 Task: Add a signature Maureen Phillips containing Have a great National Compliment Day, Maureen Phillips to email address softage.9@softage.net and add a label Bylaws
Action: Mouse moved to (979, 54)
Screenshot: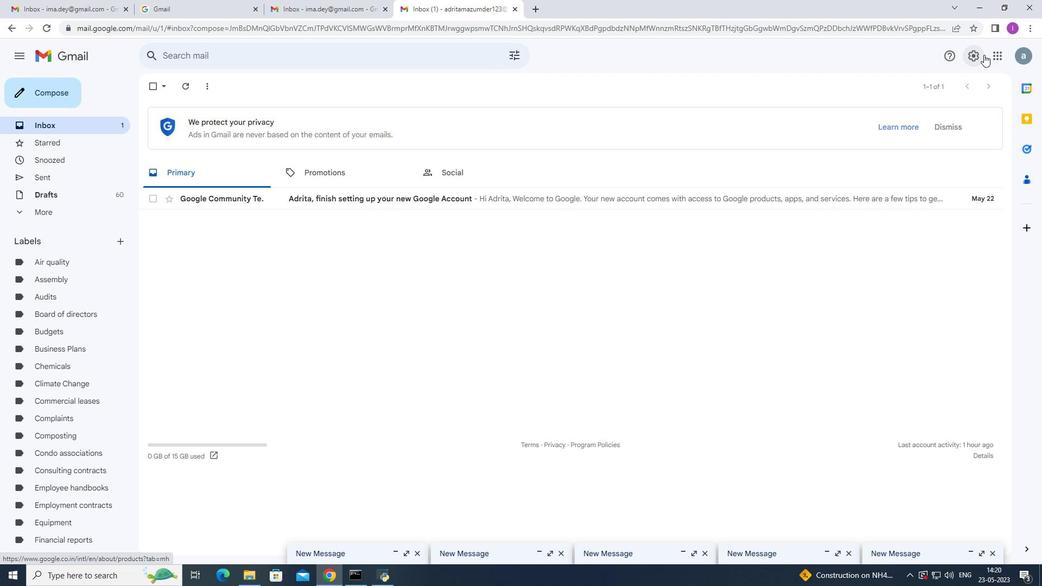 
Action: Mouse pressed left at (979, 54)
Screenshot: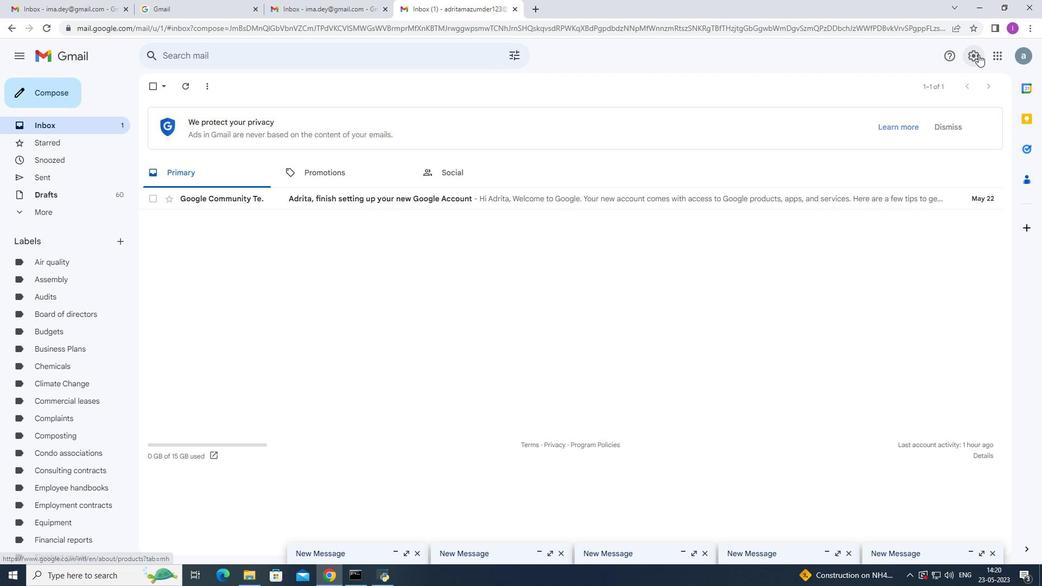 
Action: Mouse moved to (946, 115)
Screenshot: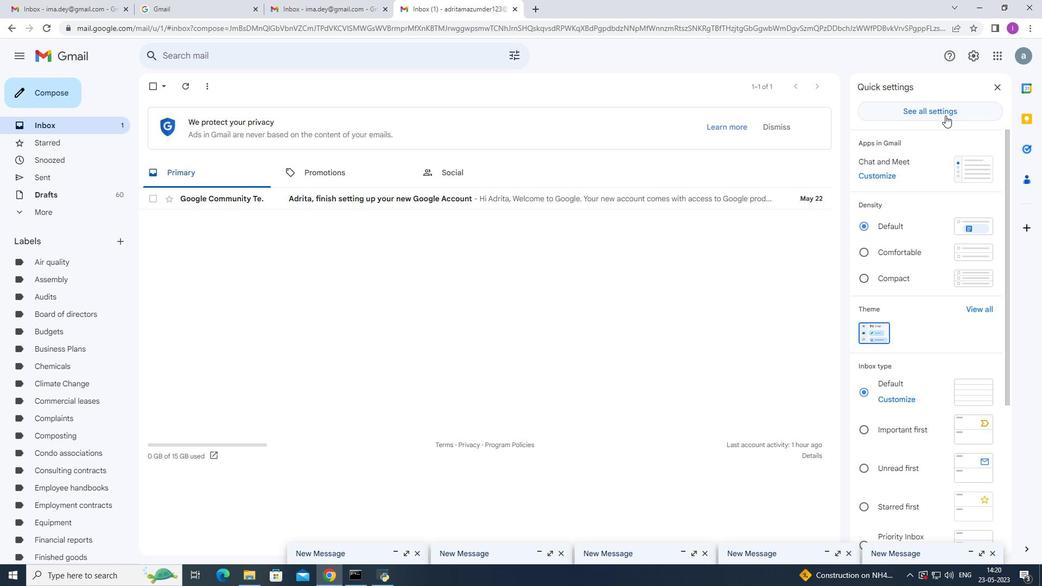 
Action: Mouse pressed left at (946, 115)
Screenshot: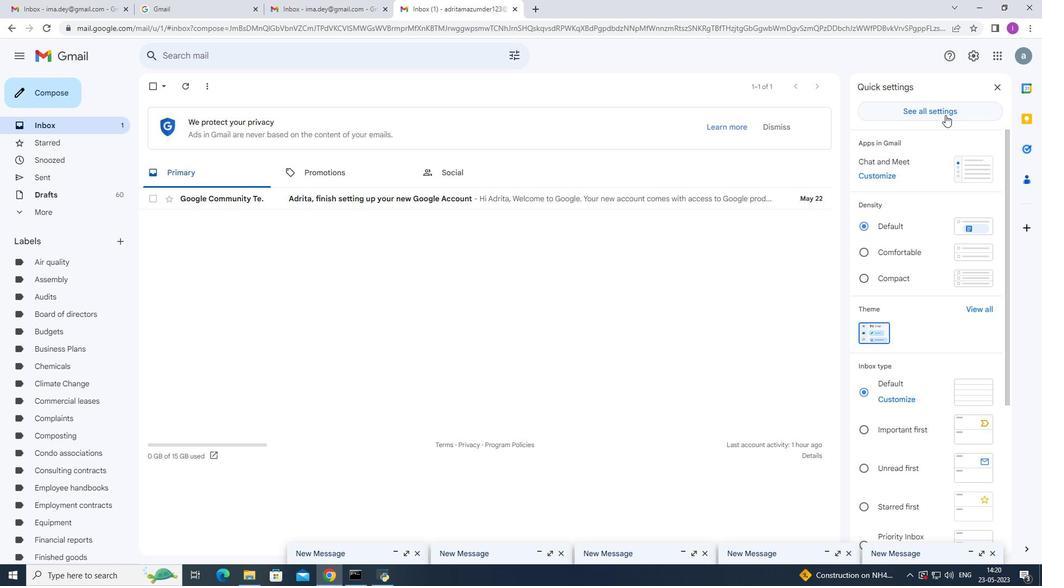 
Action: Mouse moved to (560, 314)
Screenshot: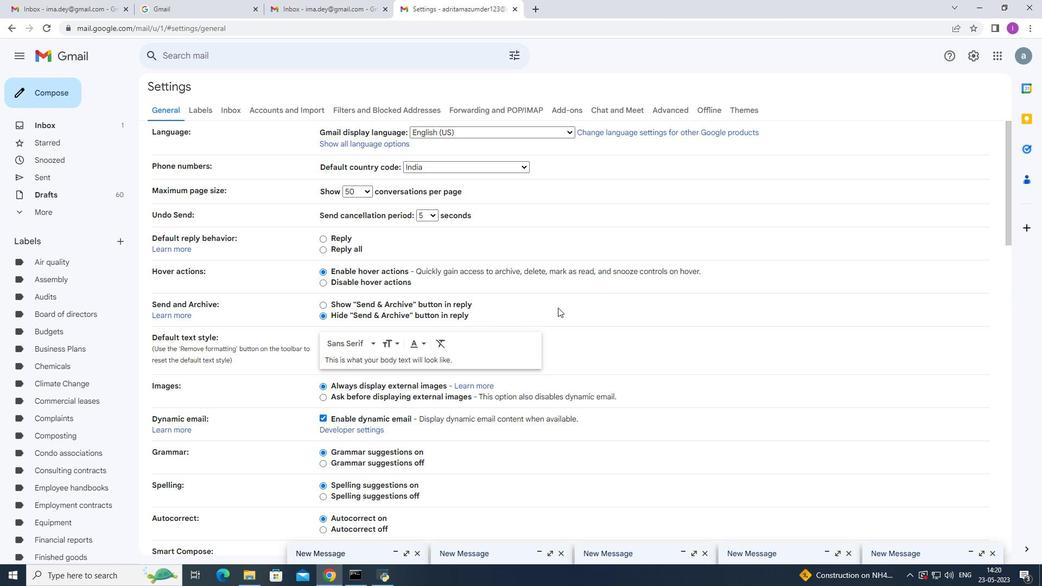 
Action: Mouse scrolled (558, 307) with delta (0, 0)
Screenshot: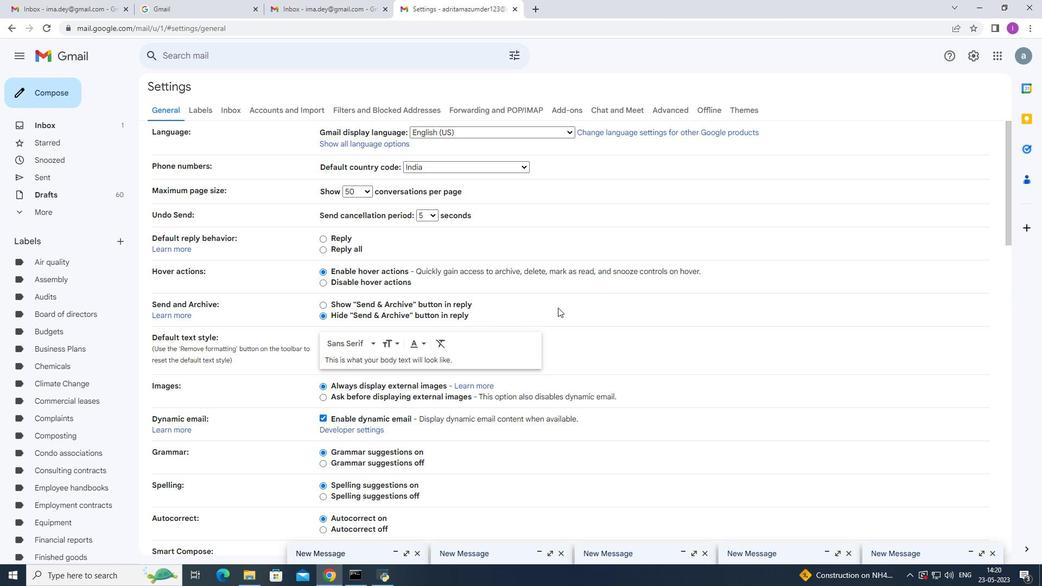 
Action: Mouse moved to (560, 314)
Screenshot: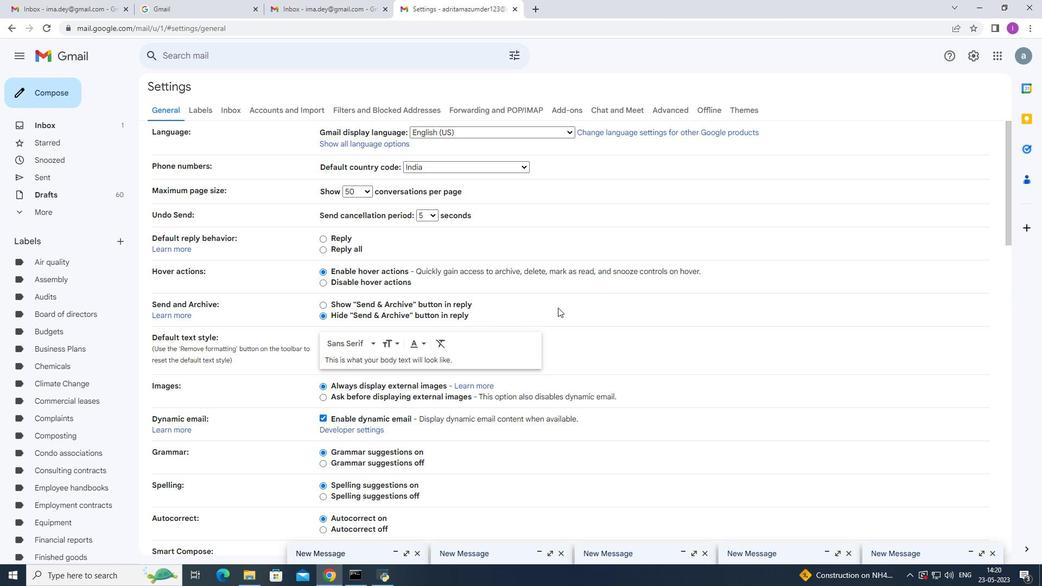 
Action: Mouse scrolled (559, 311) with delta (0, 0)
Screenshot: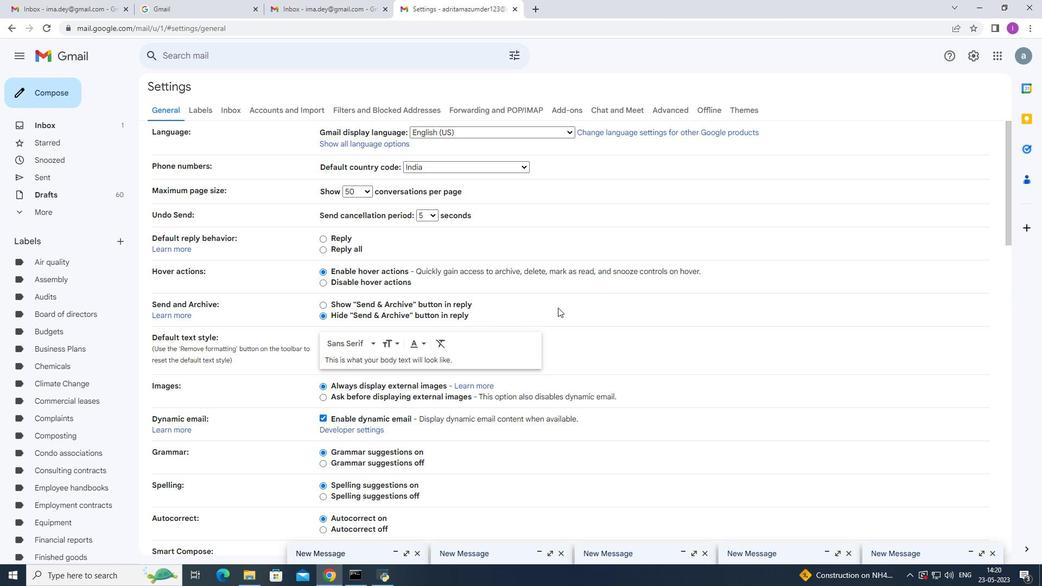 
Action: Mouse moved to (560, 315)
Screenshot: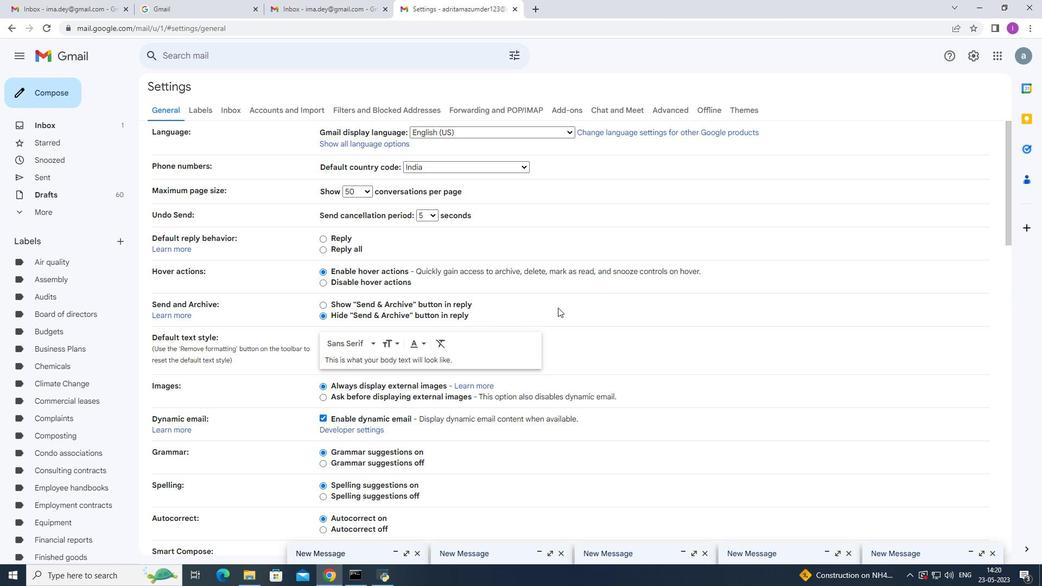 
Action: Mouse scrolled (560, 313) with delta (0, 0)
Screenshot: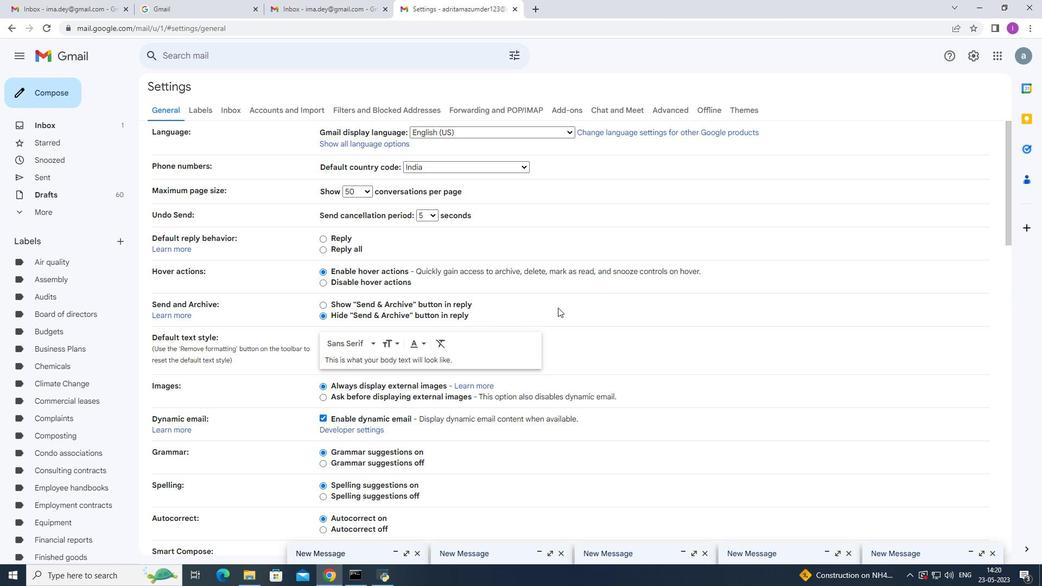 
Action: Mouse moved to (561, 316)
Screenshot: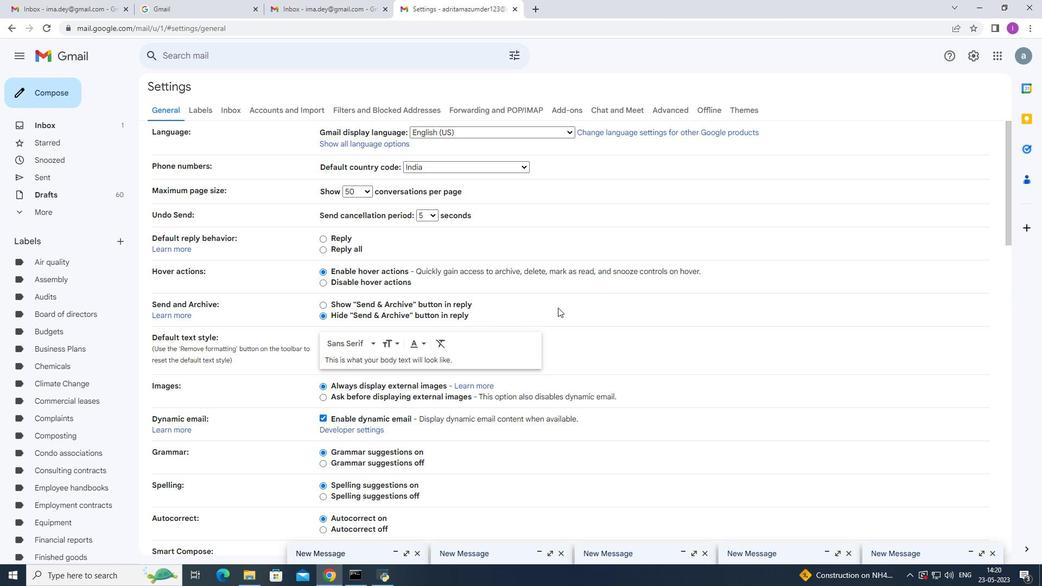 
Action: Mouse scrolled (560, 314) with delta (0, 0)
Screenshot: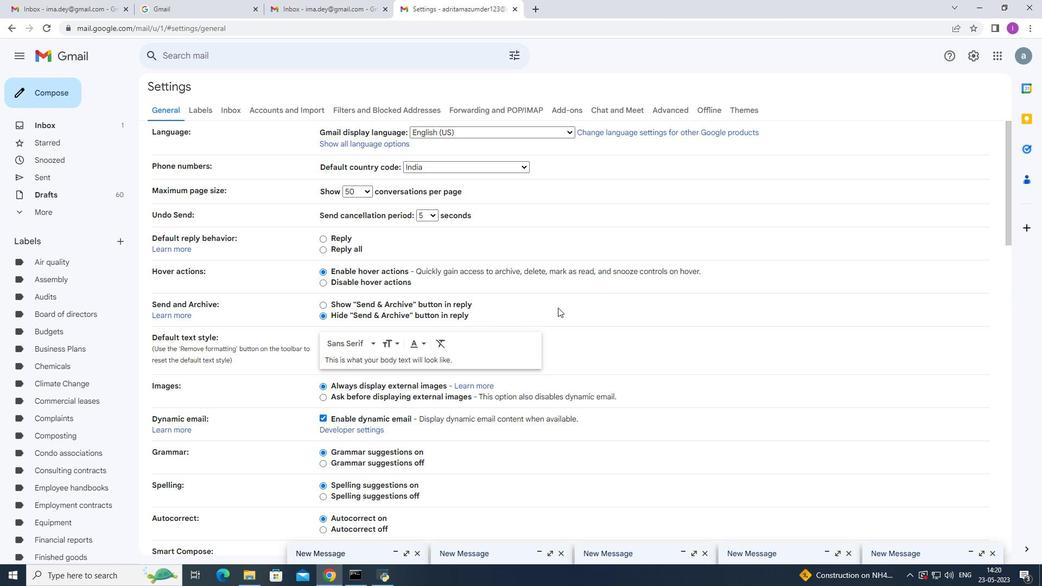 
Action: Mouse moved to (561, 316)
Screenshot: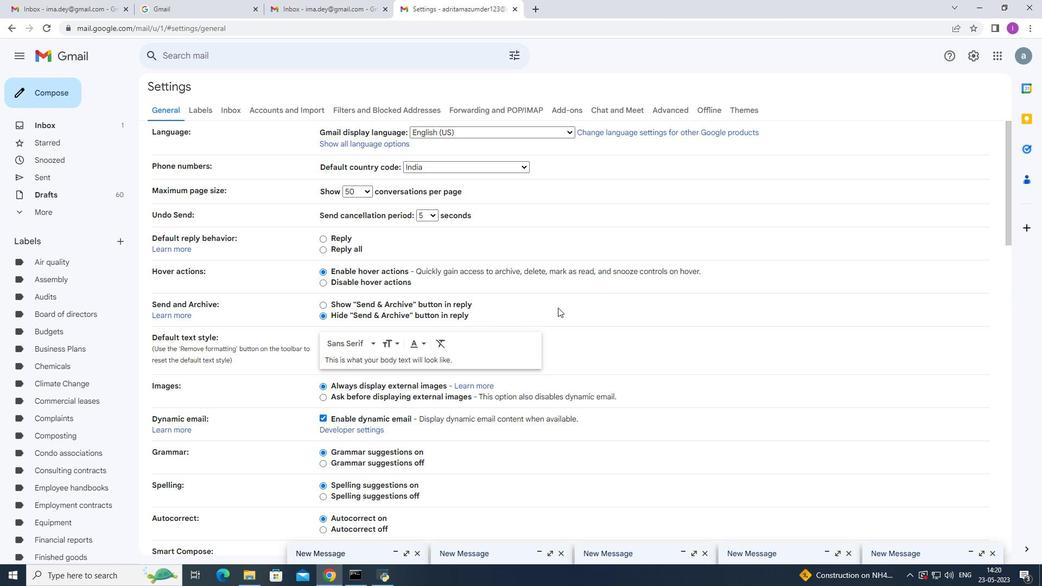 
Action: Mouse scrolled (560, 314) with delta (0, 0)
Screenshot: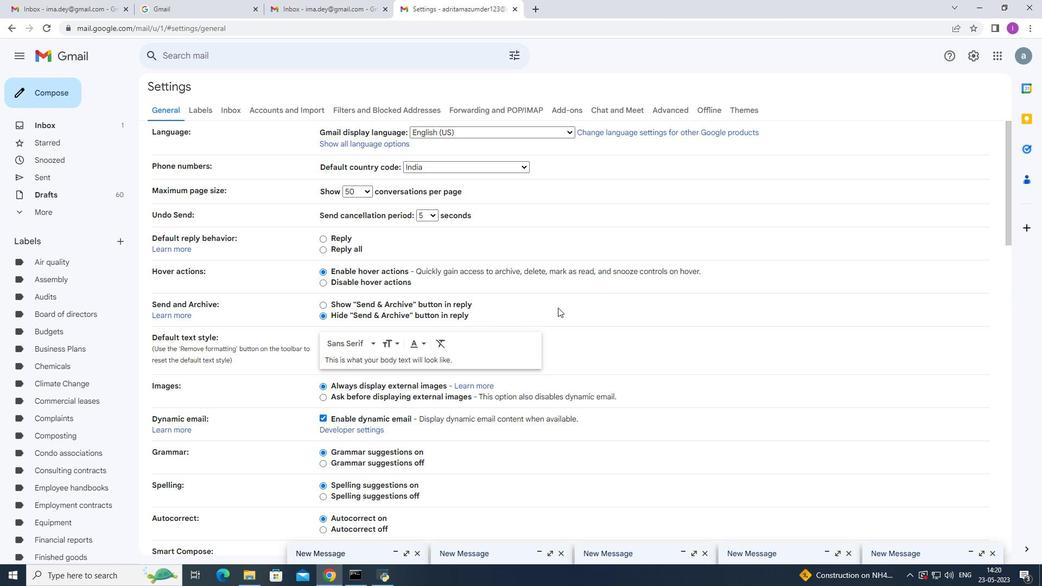 
Action: Mouse scrolled (561, 316) with delta (0, 0)
Screenshot: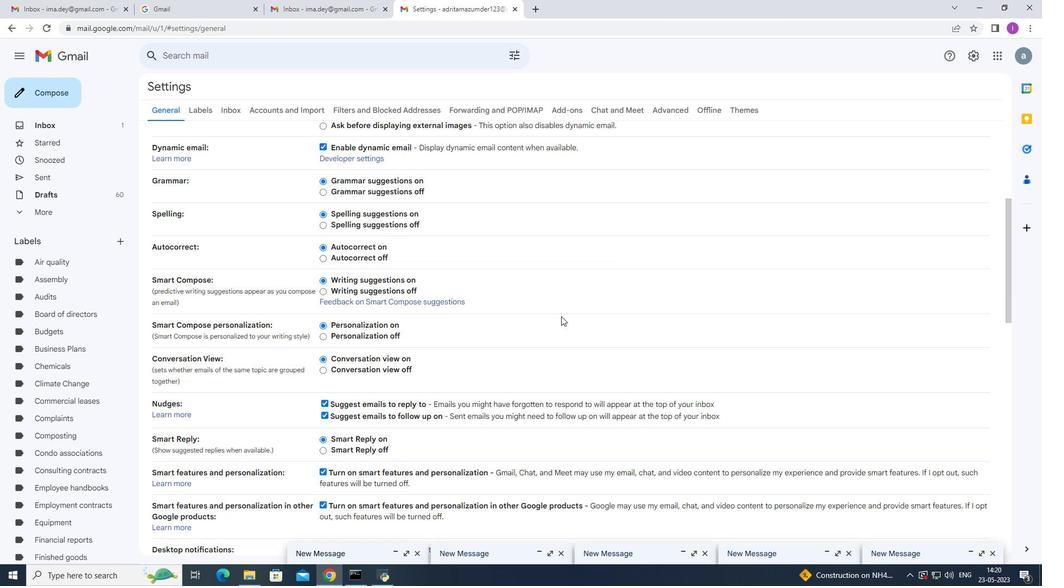 
Action: Mouse moved to (561, 317)
Screenshot: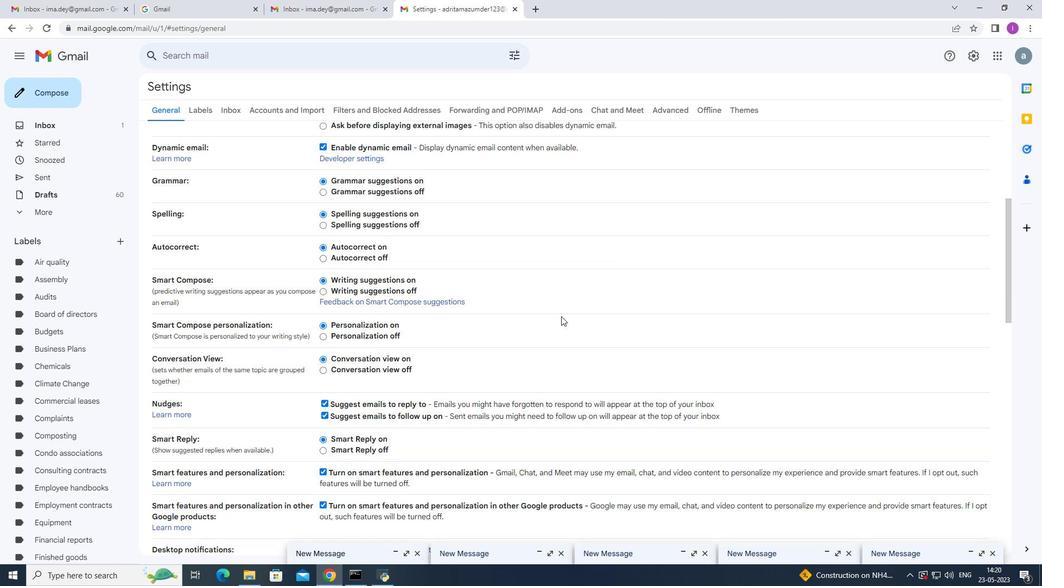 
Action: Mouse scrolled (561, 316) with delta (0, 0)
Screenshot: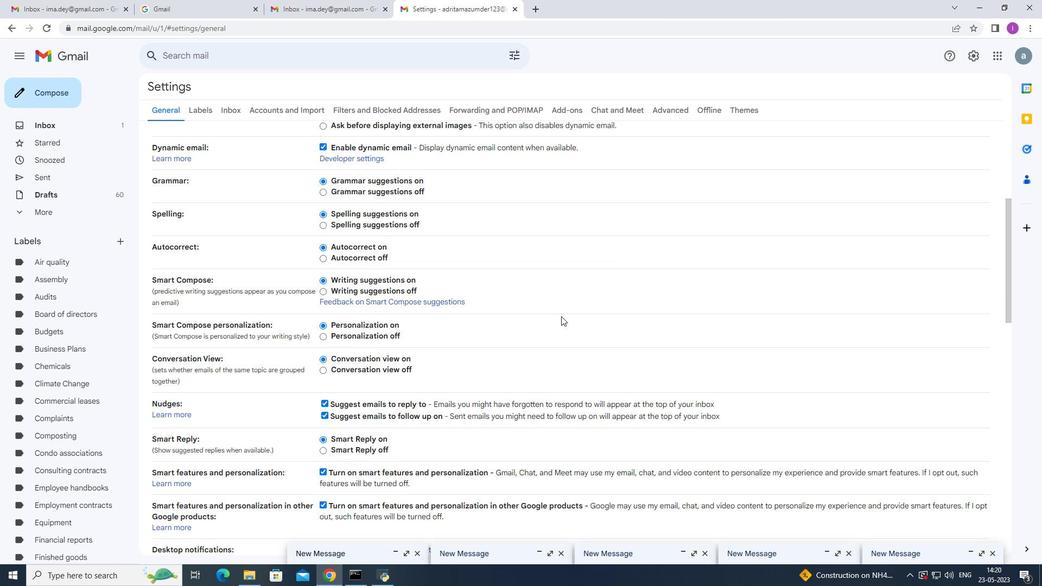 
Action: Mouse moved to (561, 317)
Screenshot: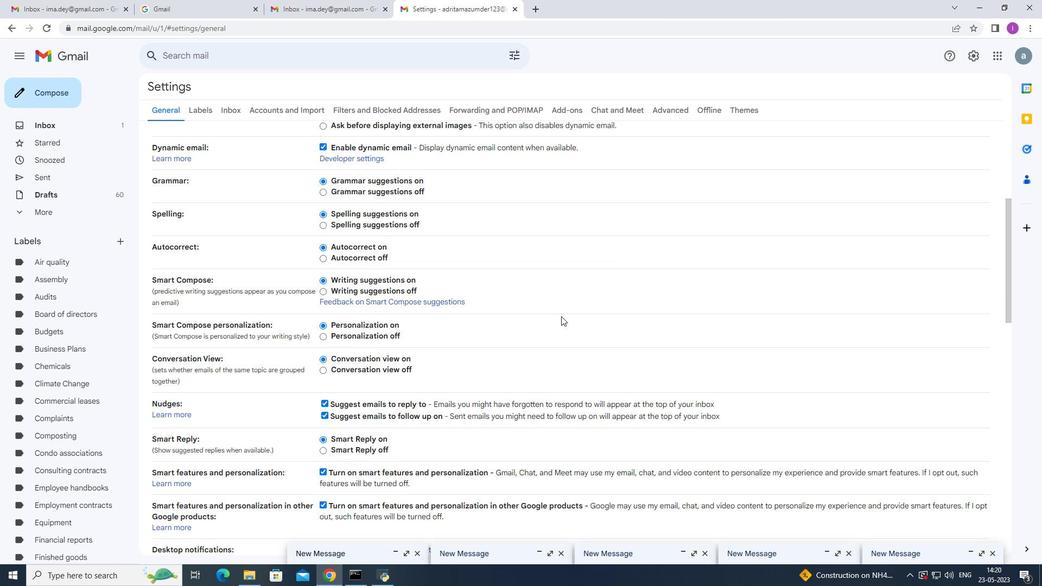 
Action: Mouse scrolled (561, 317) with delta (0, 0)
Screenshot: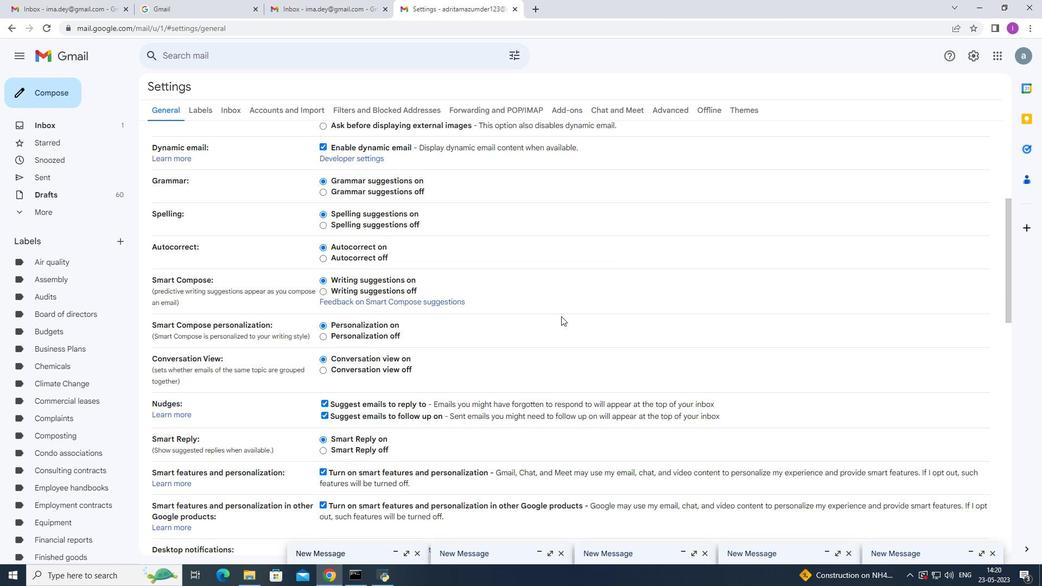 
Action: Mouse moved to (558, 324)
Screenshot: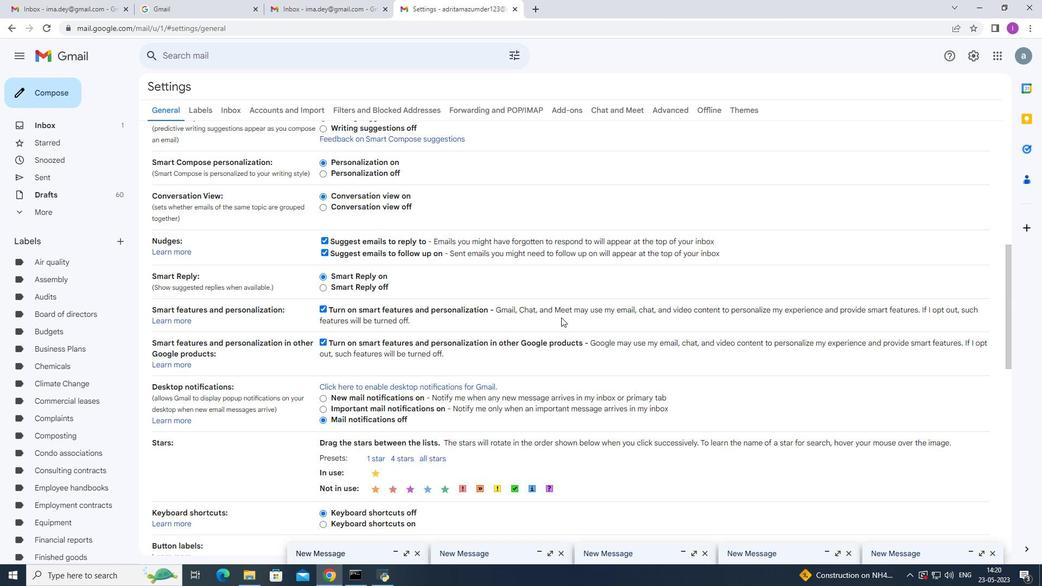 
Action: Mouse scrolled (558, 323) with delta (0, 0)
Screenshot: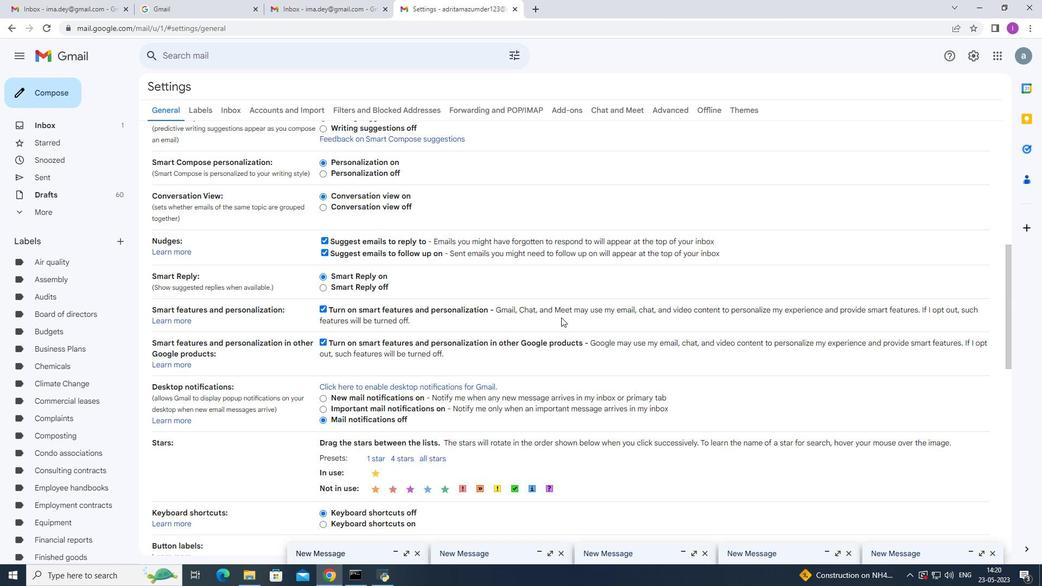 
Action: Mouse moved to (556, 328)
Screenshot: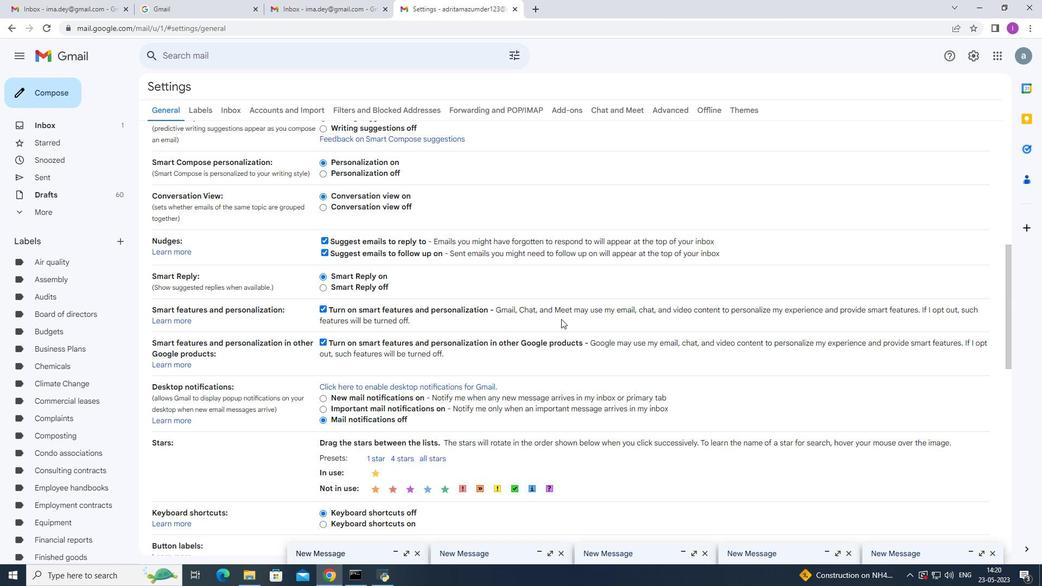 
Action: Mouse scrolled (557, 326) with delta (0, 0)
Screenshot: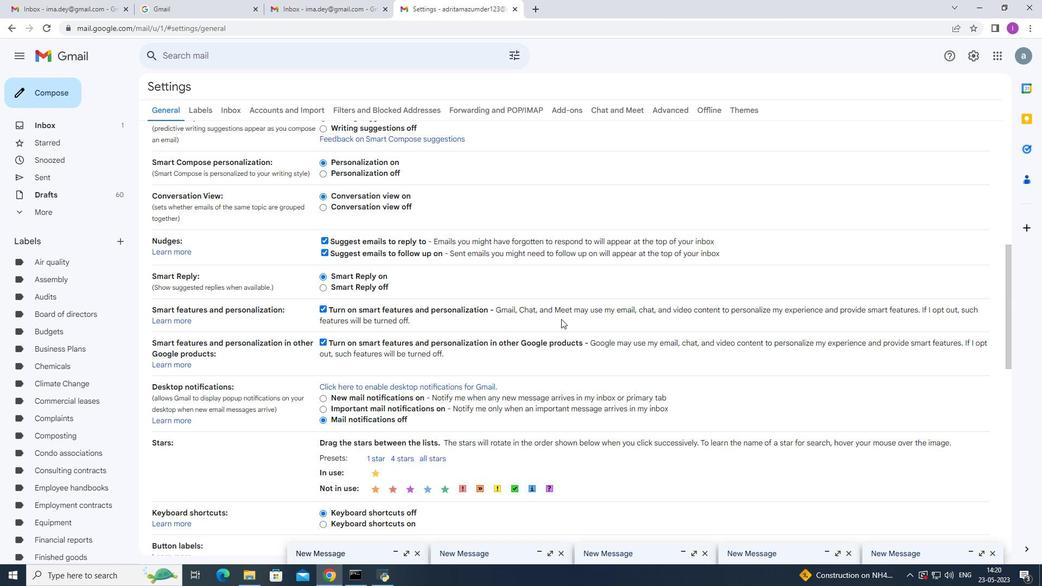 
Action: Mouse moved to (556, 329)
Screenshot: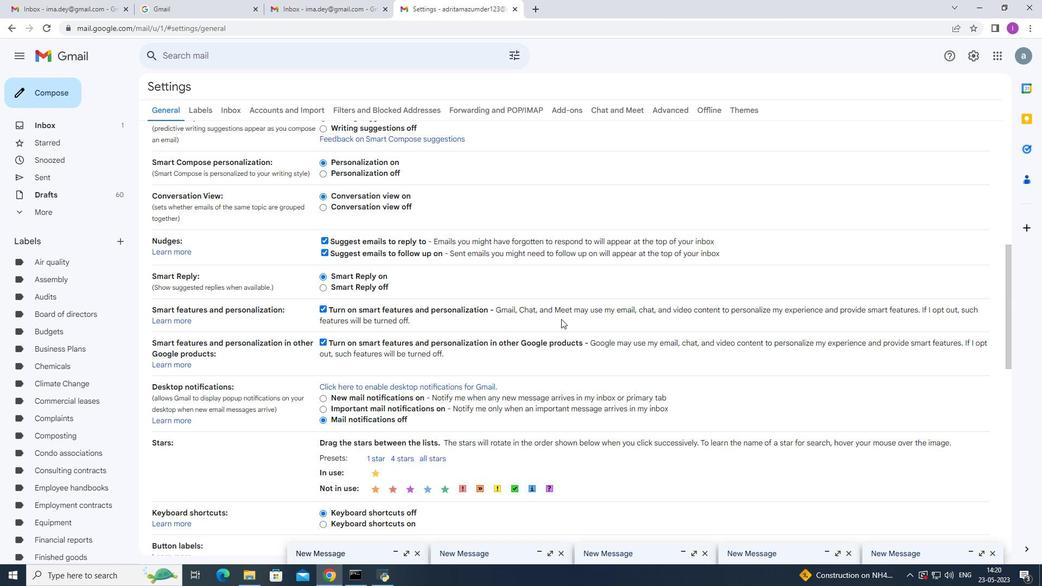 
Action: Mouse scrolled (556, 328) with delta (0, 0)
Screenshot: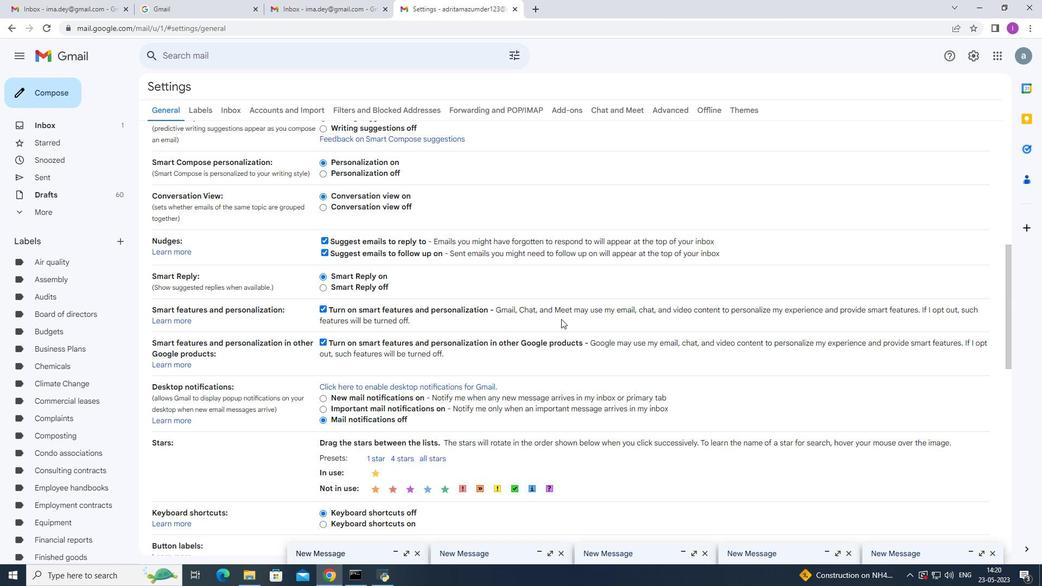 
Action: Mouse moved to (555, 330)
Screenshot: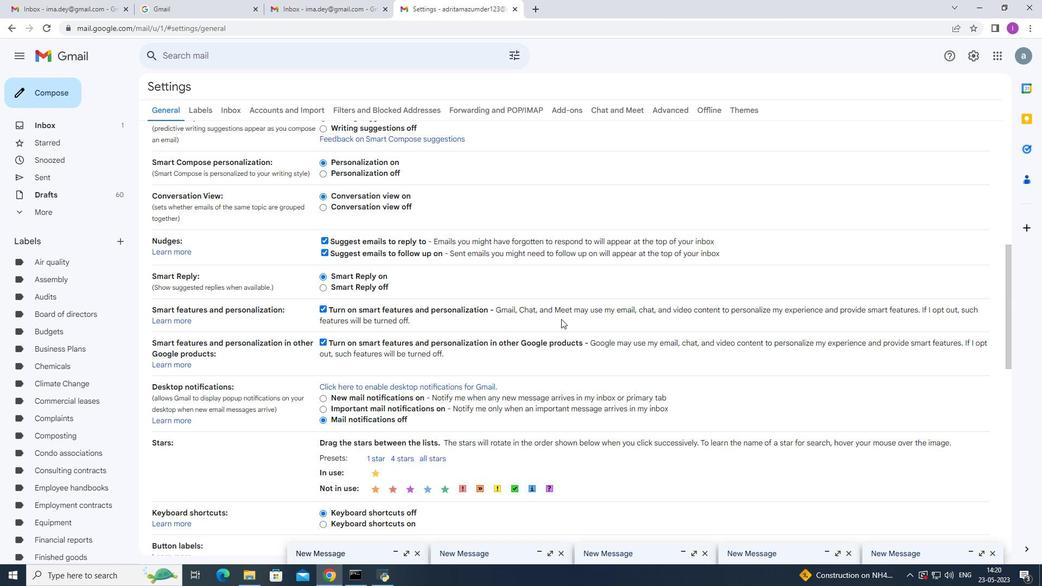 
Action: Mouse scrolled (556, 328) with delta (0, 0)
Screenshot: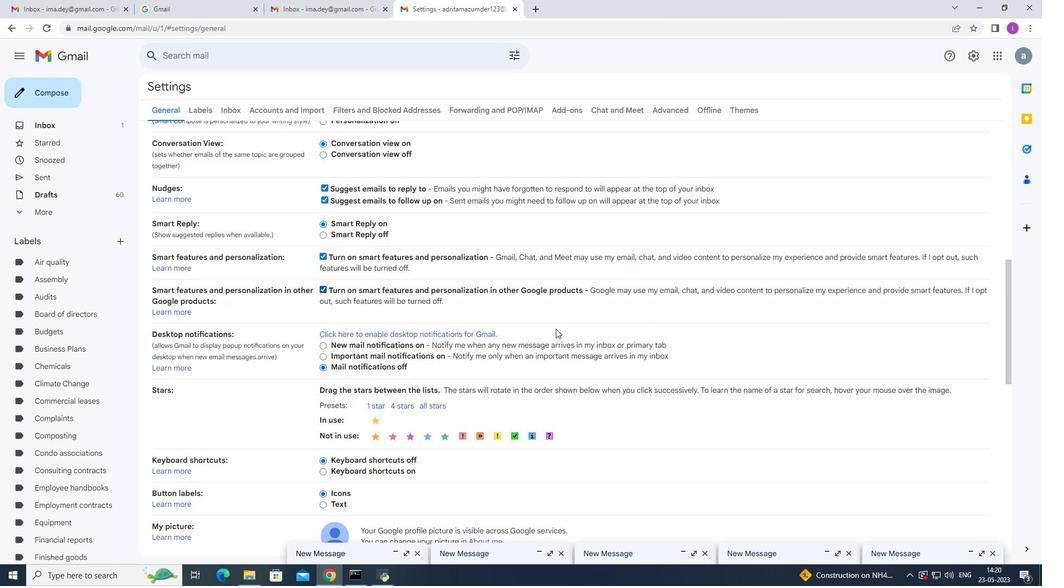 
Action: Mouse moved to (488, 373)
Screenshot: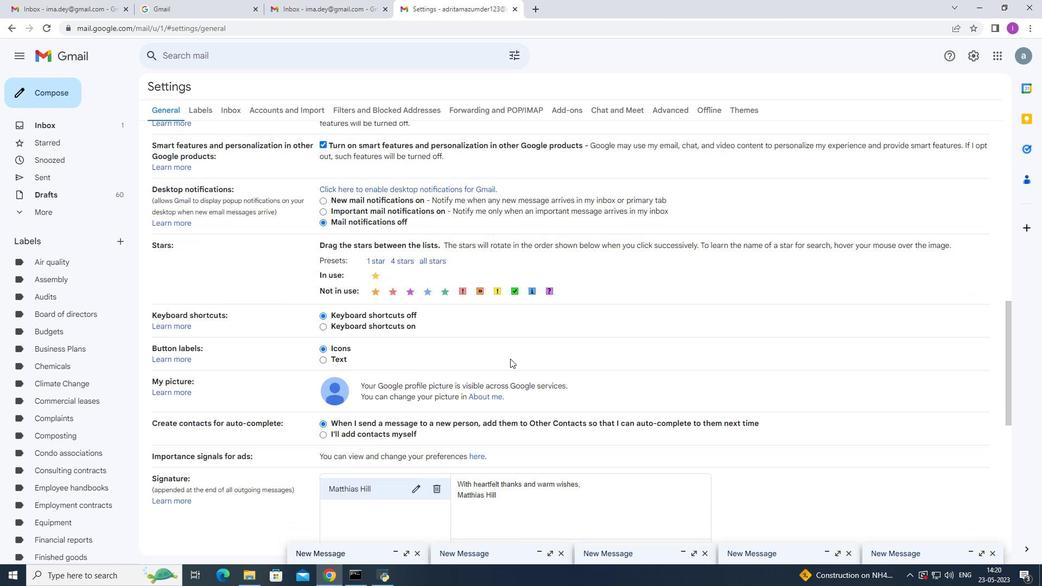 
Action: Mouse scrolled (488, 372) with delta (0, 0)
Screenshot: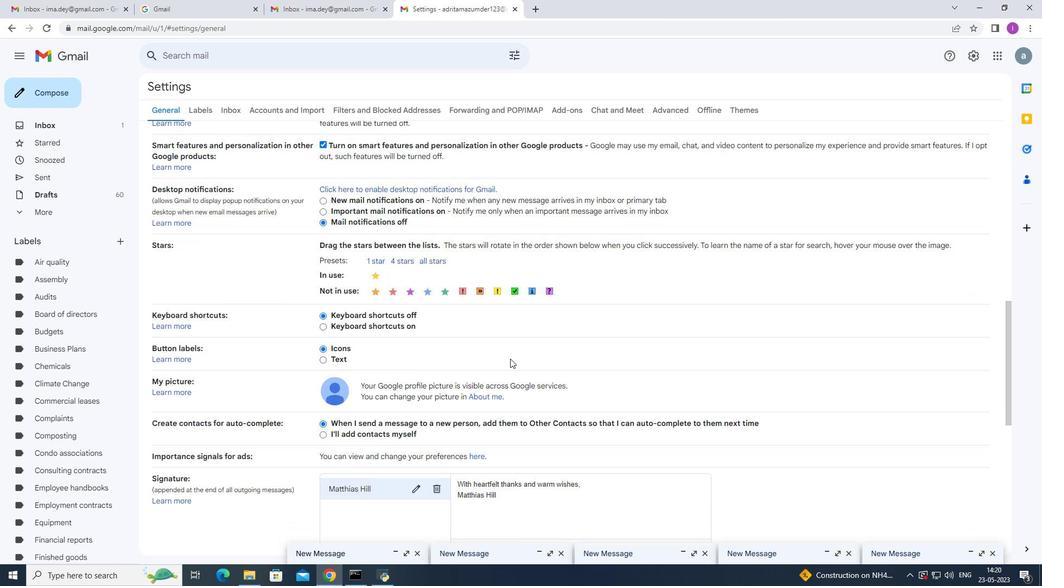 
Action: Mouse moved to (482, 382)
Screenshot: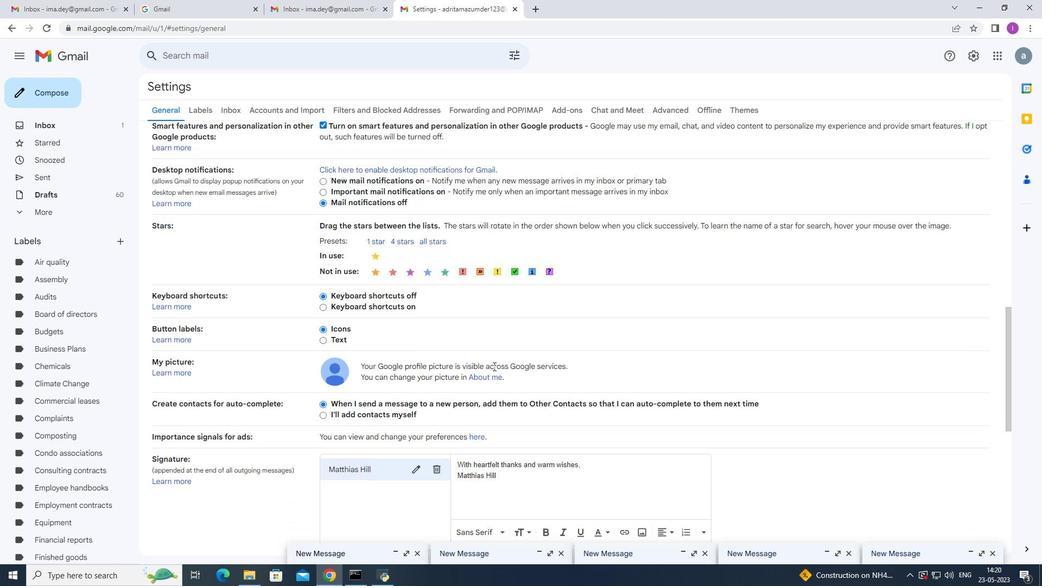 
Action: Mouse scrolled (482, 381) with delta (0, 0)
Screenshot: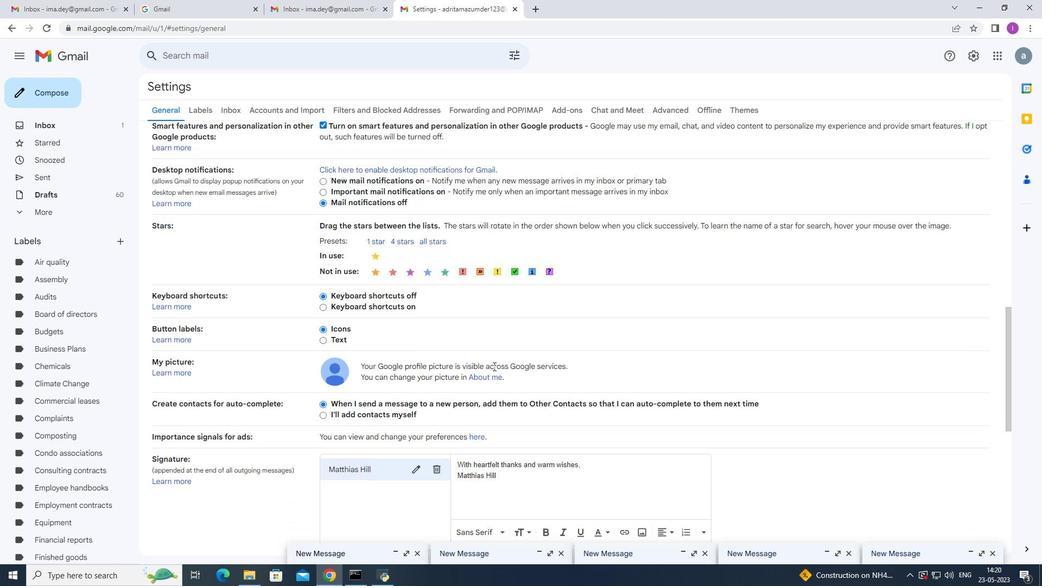 
Action: Mouse moved to (481, 382)
Screenshot: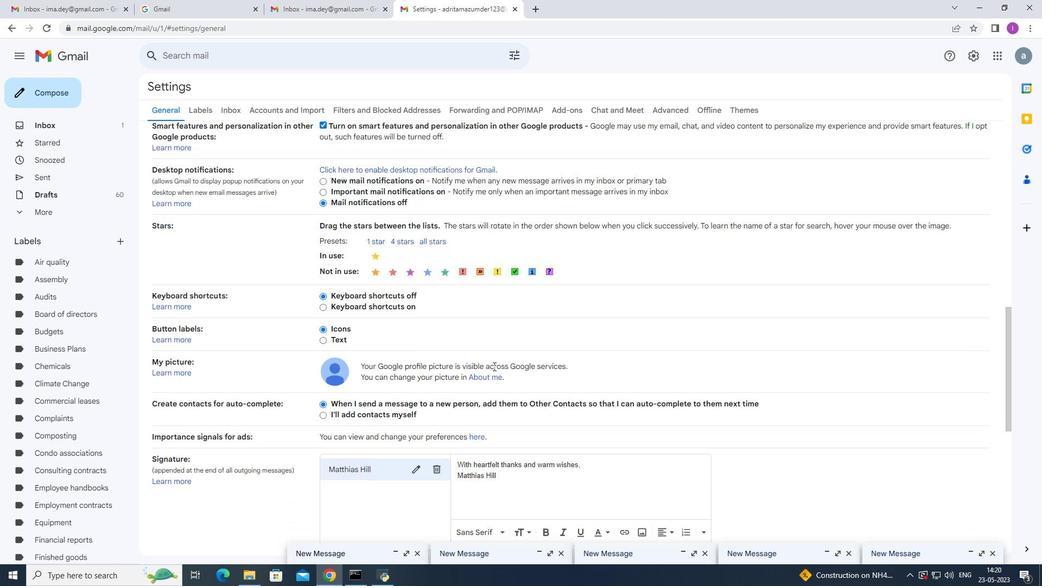
Action: Mouse scrolled (481, 382) with delta (0, 0)
Screenshot: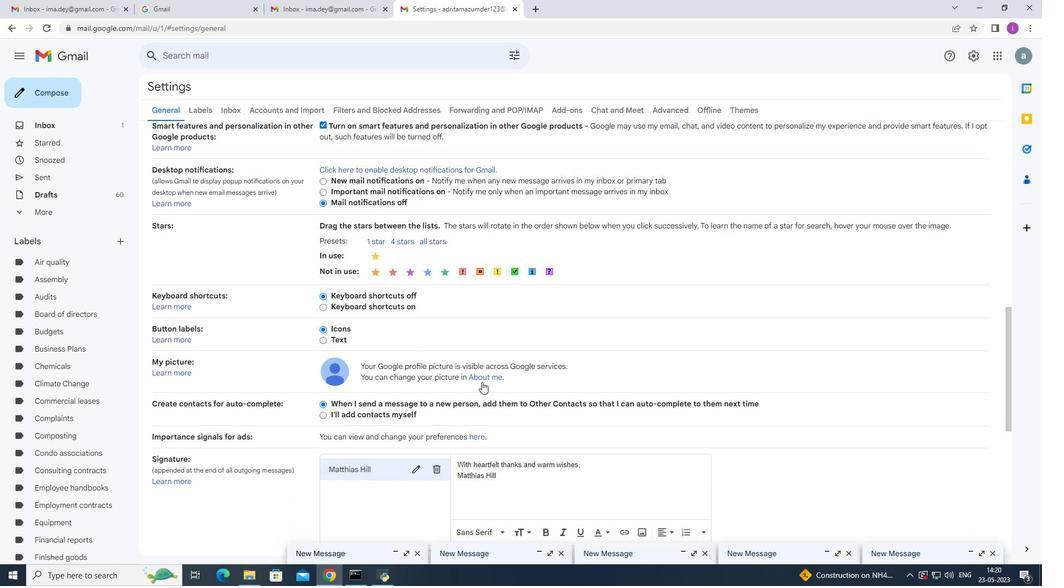
Action: Mouse scrolled (481, 382) with delta (0, 0)
Screenshot: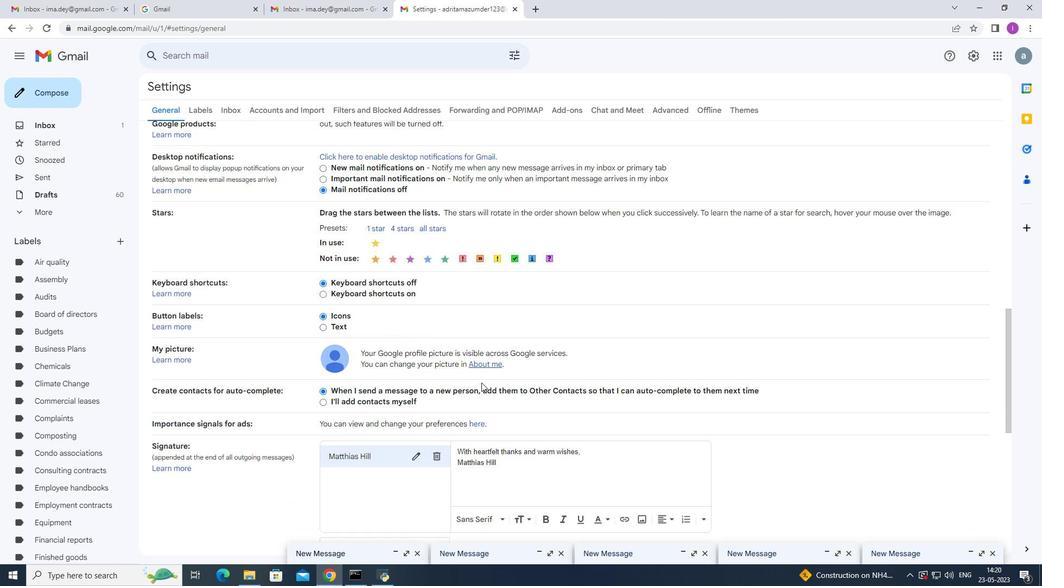 
Action: Mouse moved to (435, 251)
Screenshot: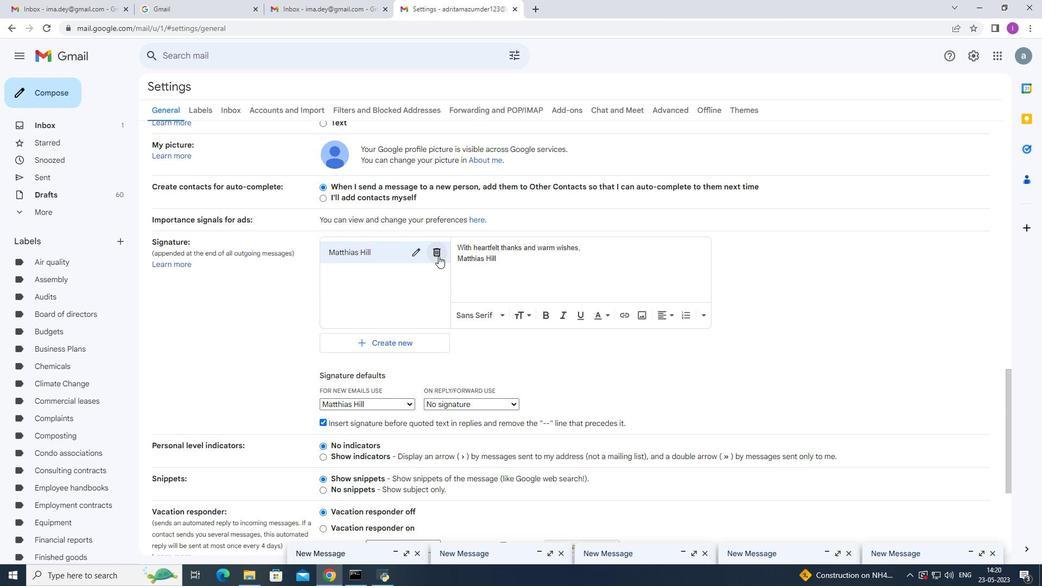
Action: Mouse pressed left at (435, 251)
Screenshot: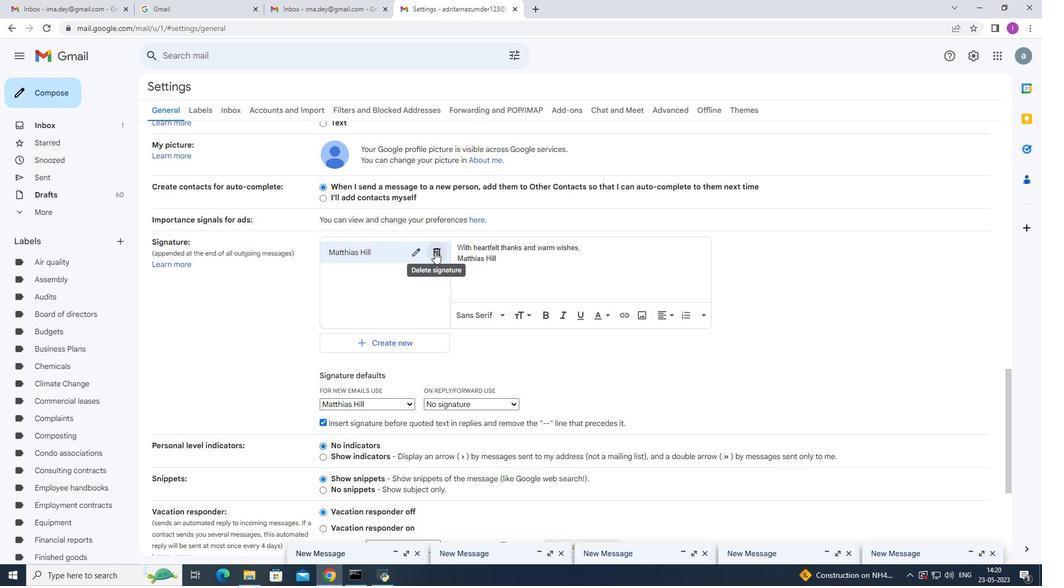 
Action: Mouse moved to (613, 323)
Screenshot: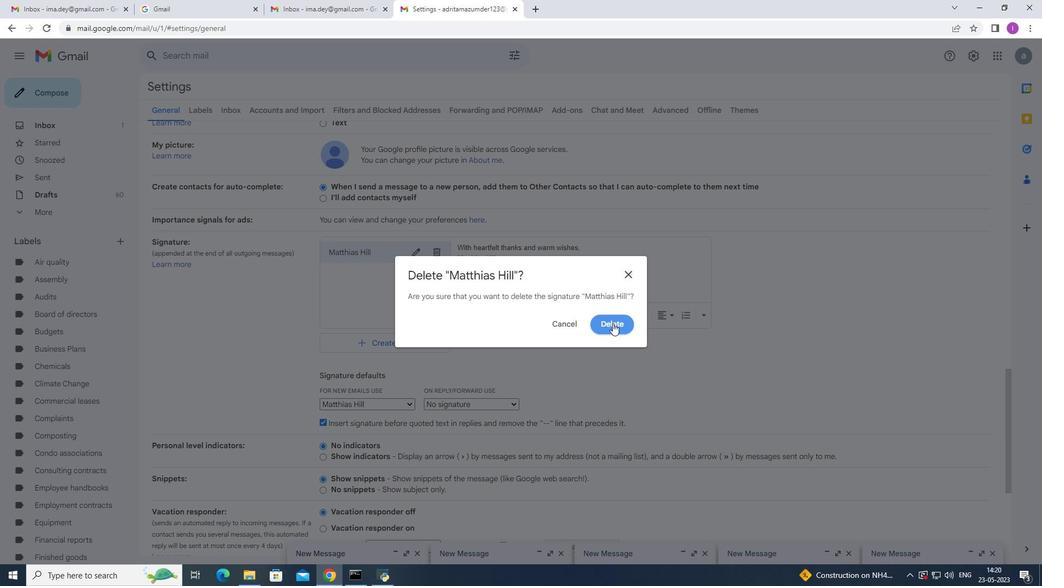 
Action: Mouse pressed left at (613, 323)
Screenshot: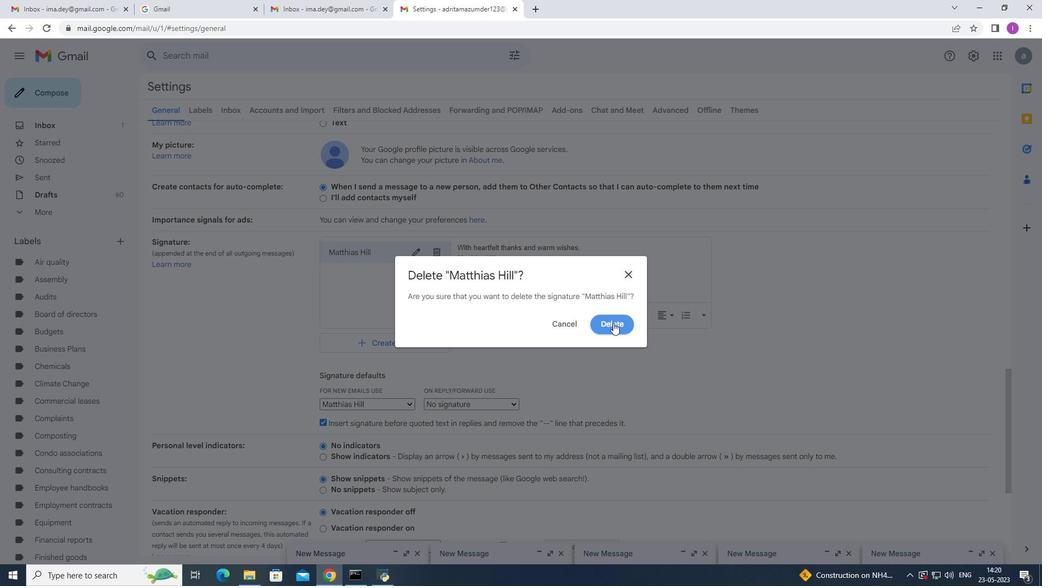 
Action: Mouse moved to (356, 265)
Screenshot: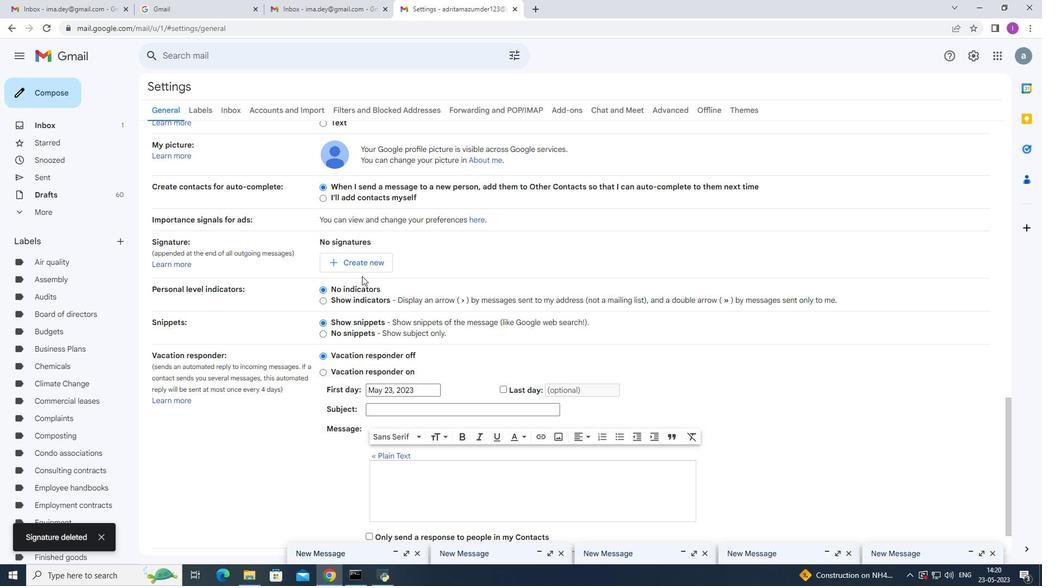 
Action: Mouse pressed left at (356, 265)
Screenshot: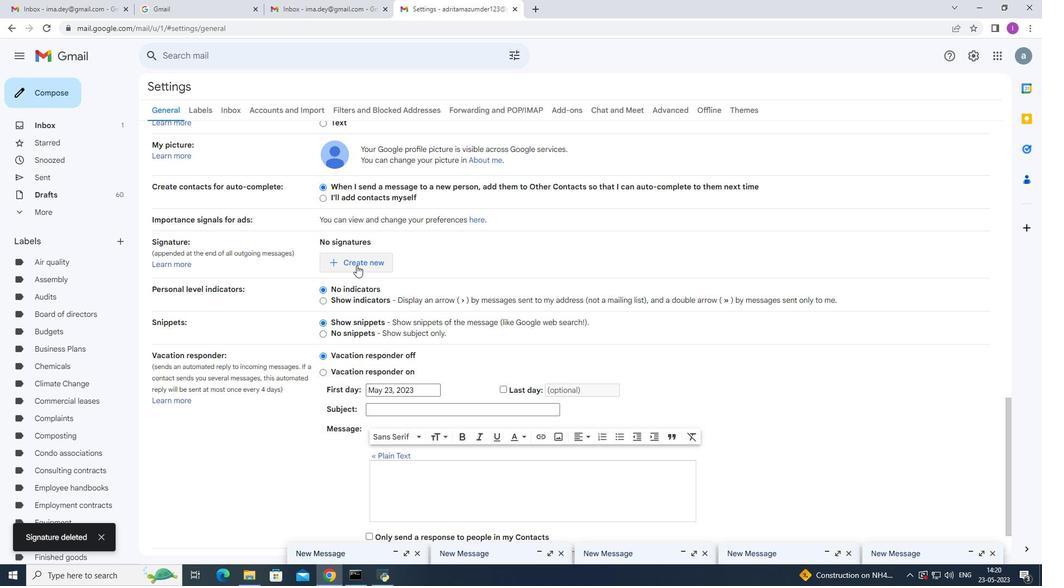 
Action: Mouse moved to (439, 299)
Screenshot: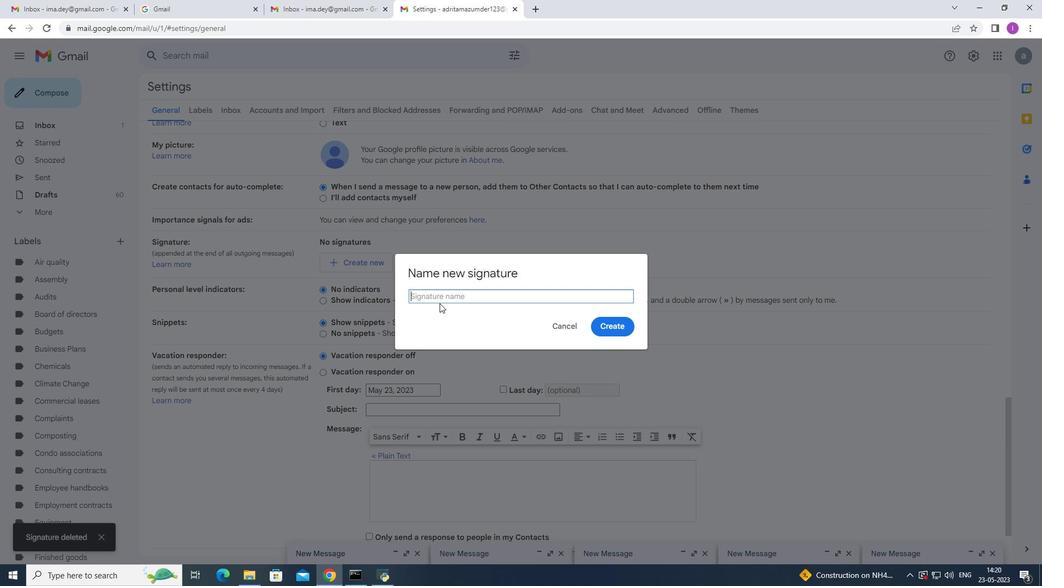 
Action: Mouse pressed left at (439, 299)
Screenshot: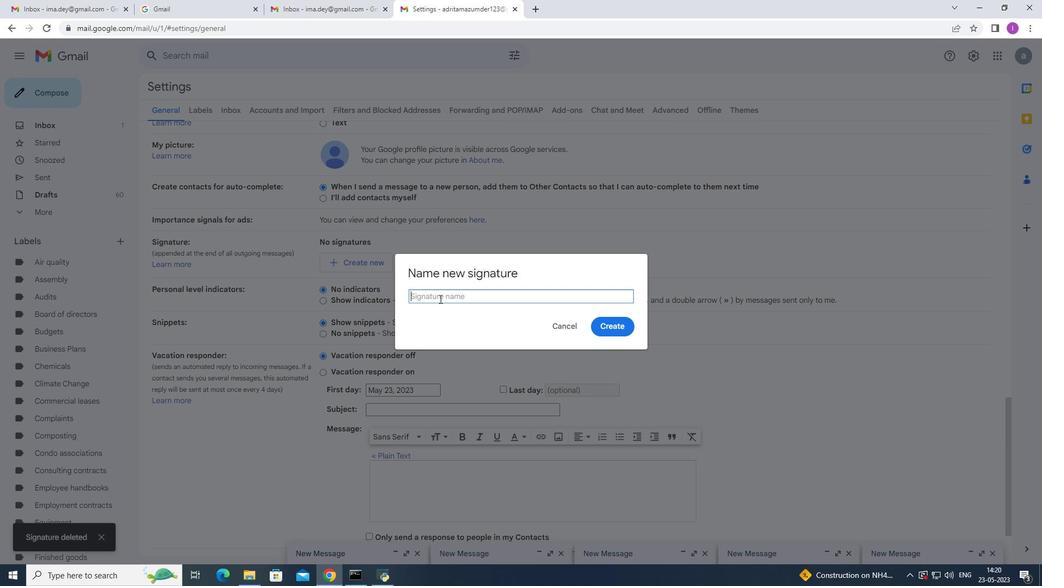 
Action: Mouse moved to (458, 294)
Screenshot: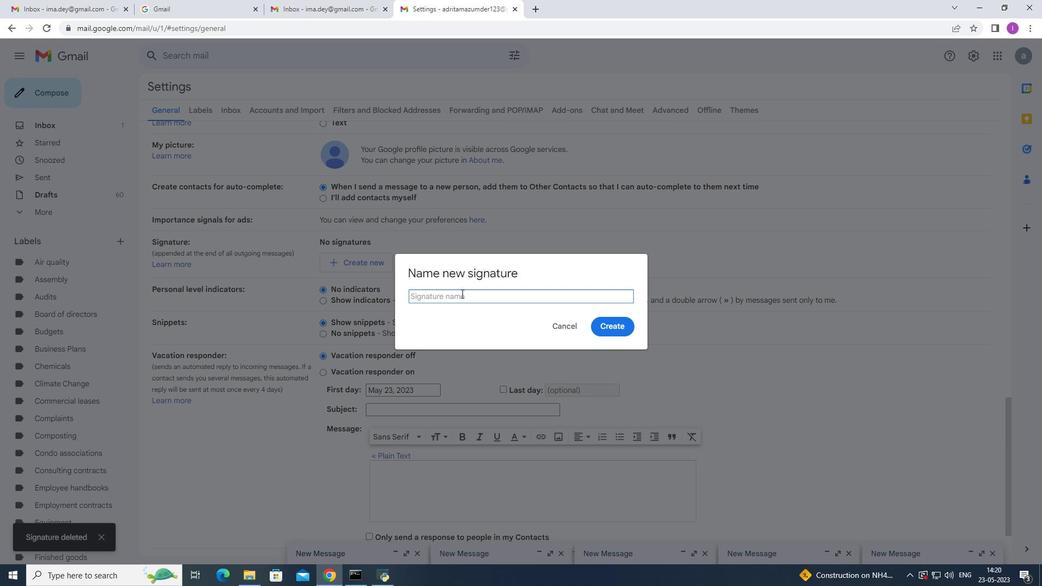 
Action: Key pressed <Key.shift>Maureen<Key.space><Key.shift>phillips
Screenshot: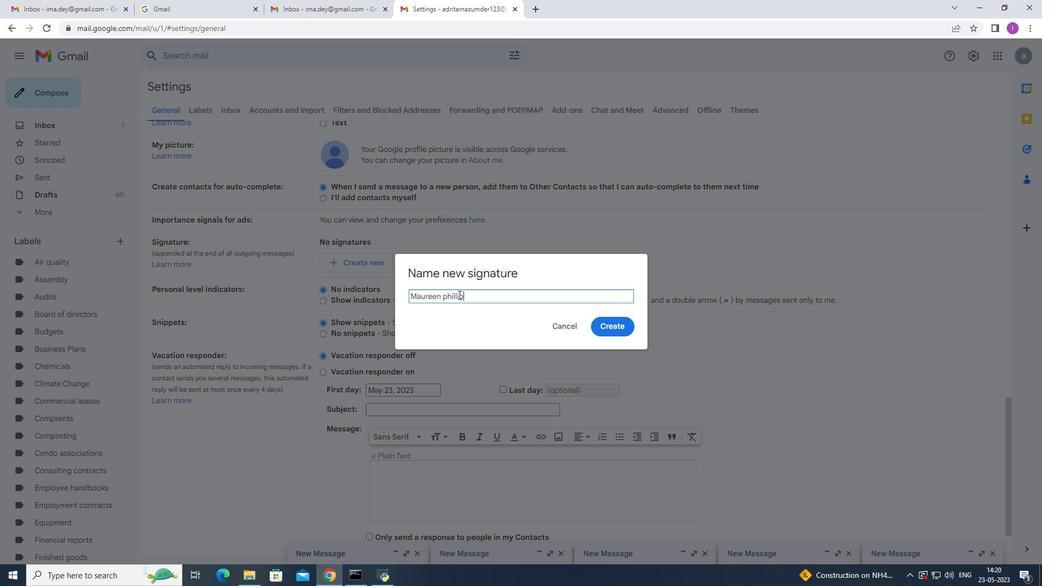 
Action: Mouse moved to (446, 298)
Screenshot: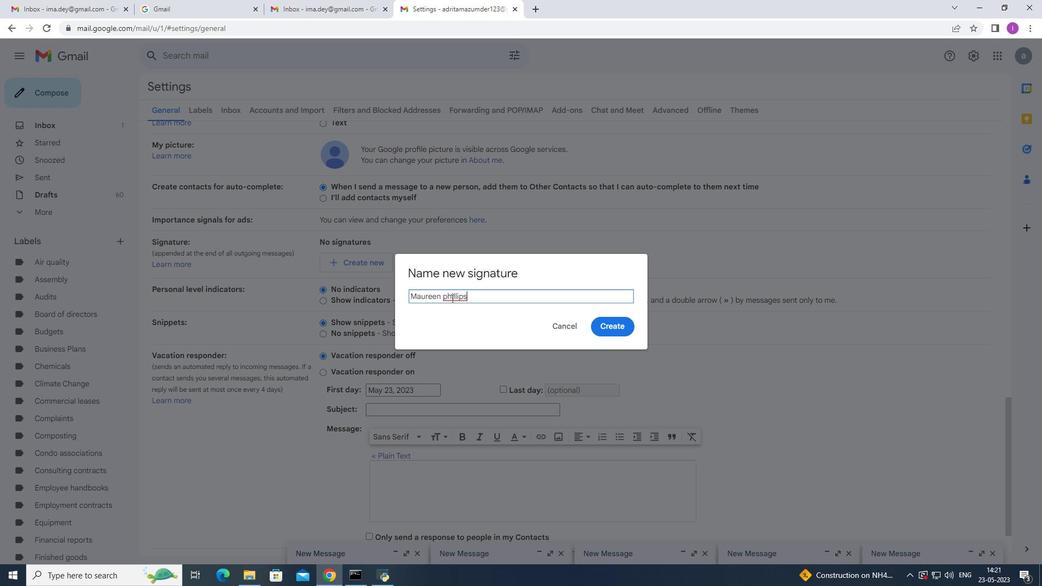 
Action: Mouse pressed left at (446, 298)
Screenshot: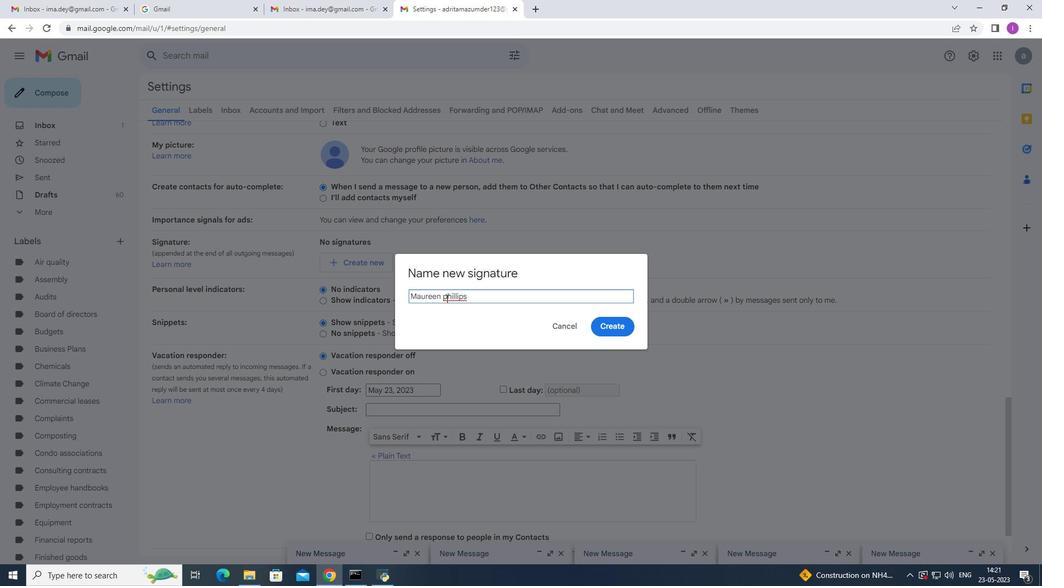 
Action: Mouse moved to (467, 288)
Screenshot: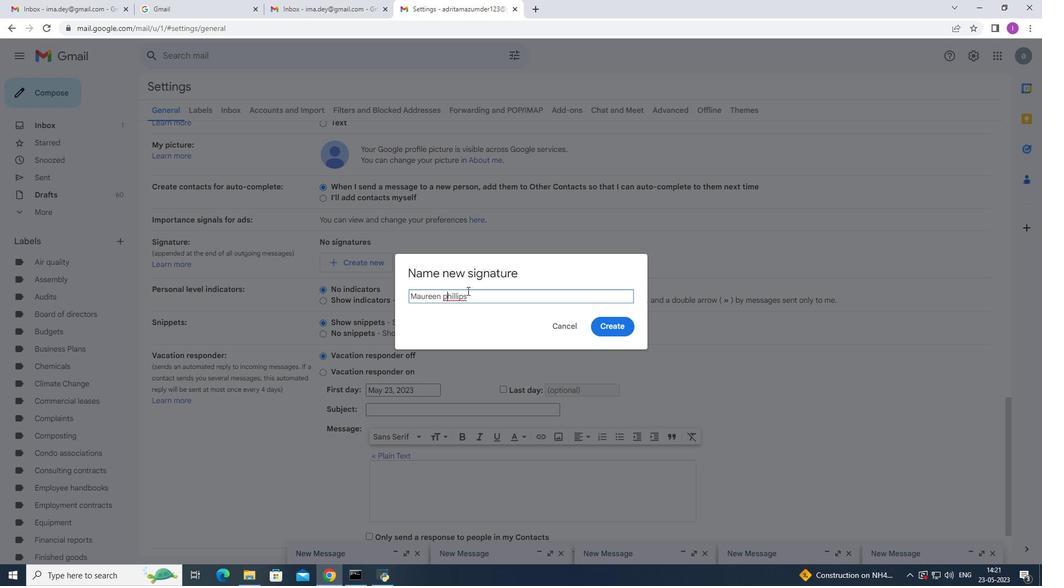 
Action: Key pressed <Key.backspace><Key.shift><Key.shift><Key.shift><Key.shift><Key.shift><Key.shift><Key.shift>P
Screenshot: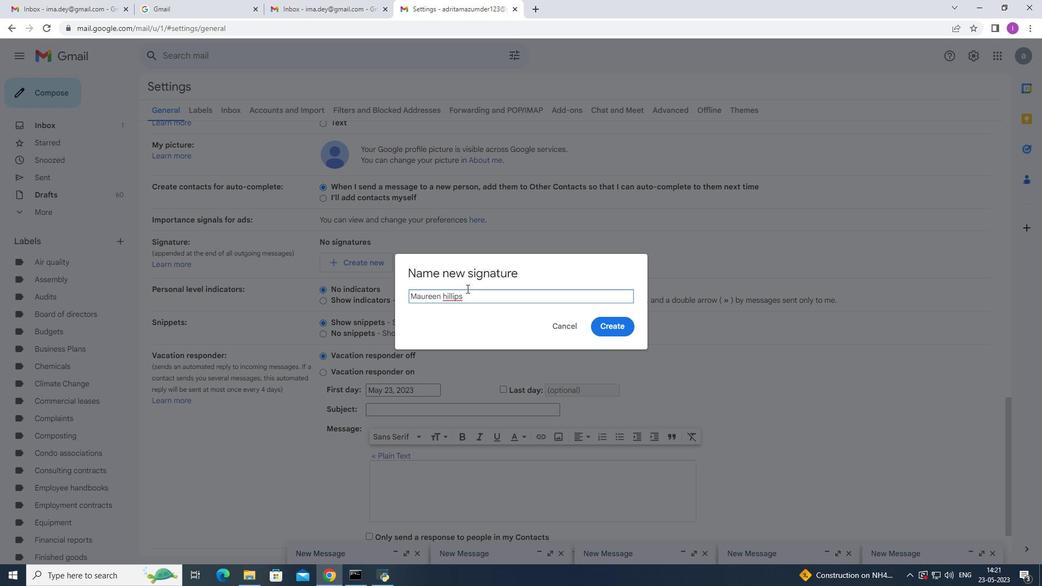 
Action: Mouse moved to (615, 324)
Screenshot: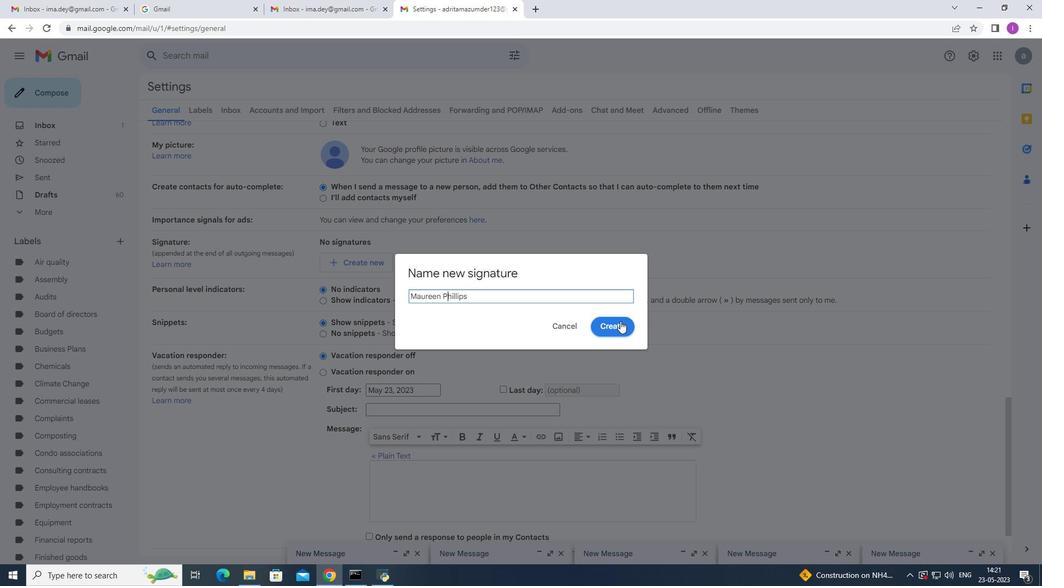 
Action: Mouse pressed left at (615, 324)
Screenshot: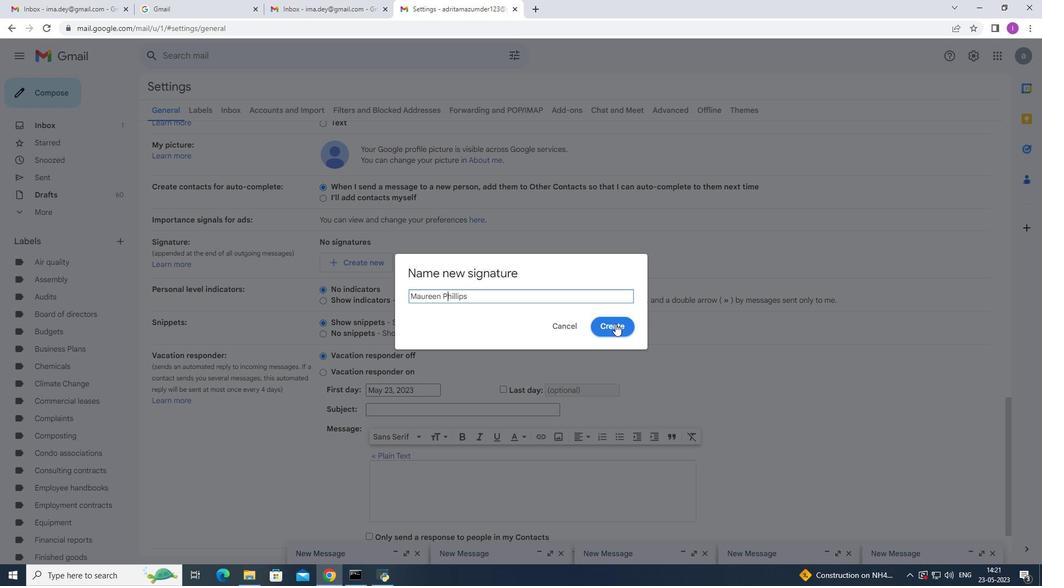 
Action: Mouse moved to (408, 406)
Screenshot: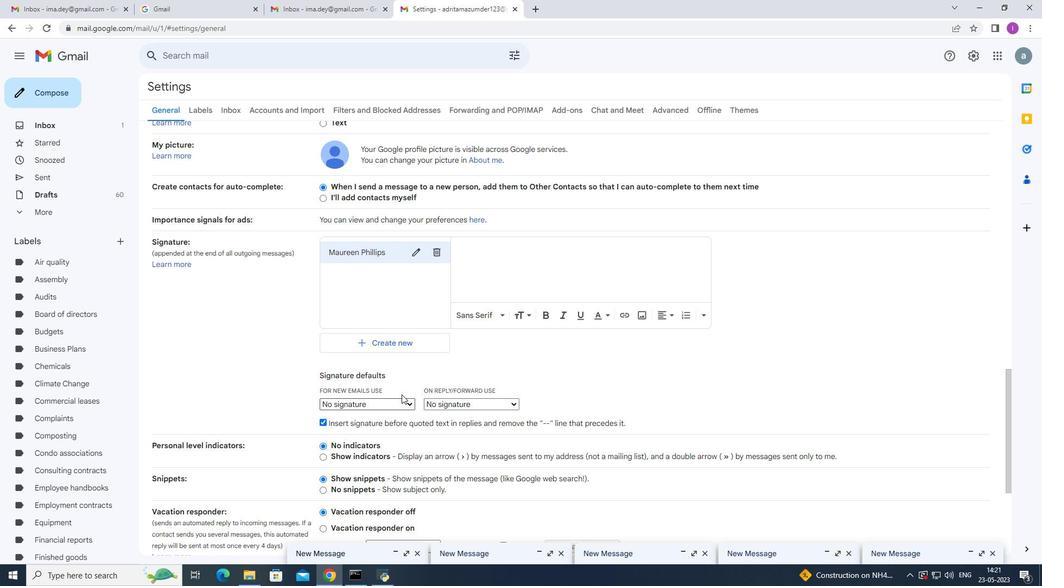 
Action: Mouse pressed left at (408, 406)
Screenshot: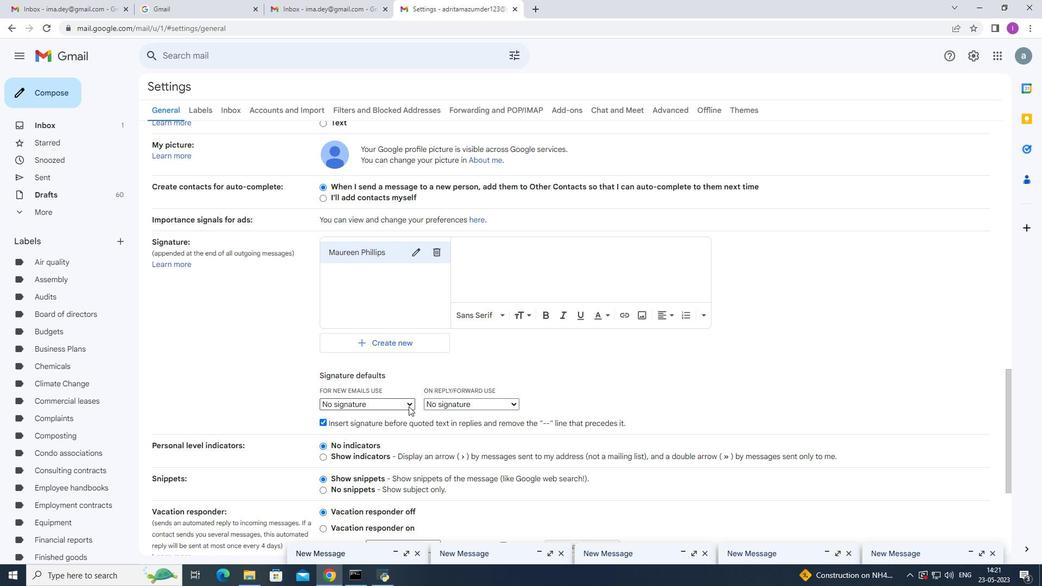 
Action: Mouse moved to (362, 424)
Screenshot: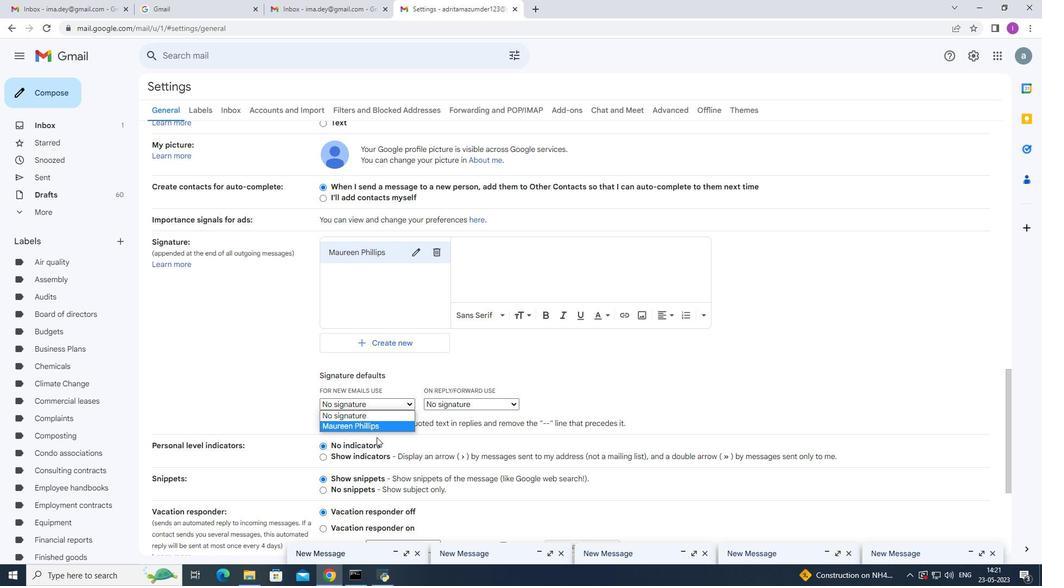 
Action: Mouse pressed left at (362, 424)
Screenshot: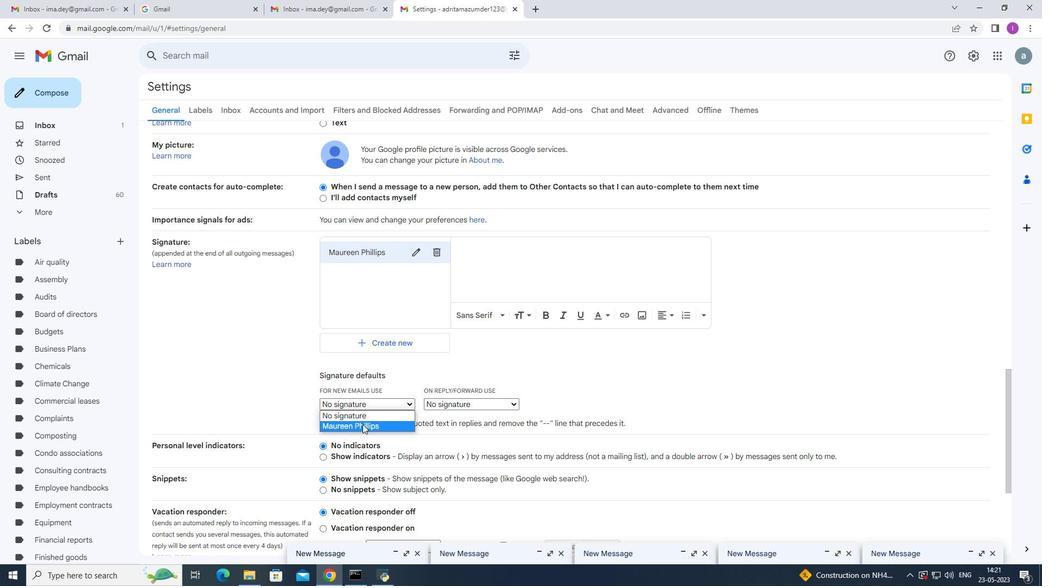 
Action: Mouse moved to (462, 247)
Screenshot: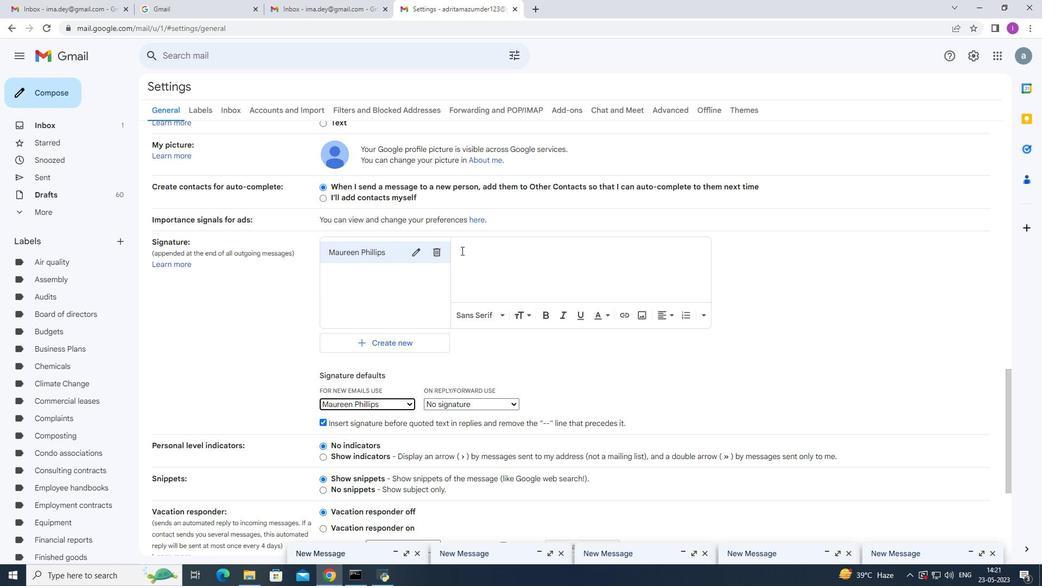 
Action: Mouse pressed left at (462, 247)
Screenshot: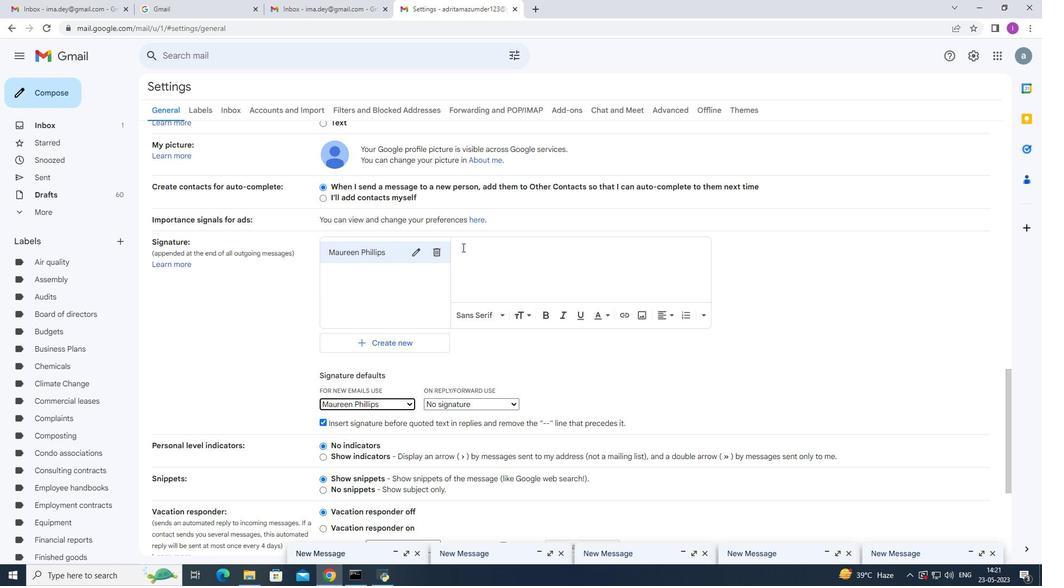 
Action: Mouse moved to (586, 267)
Screenshot: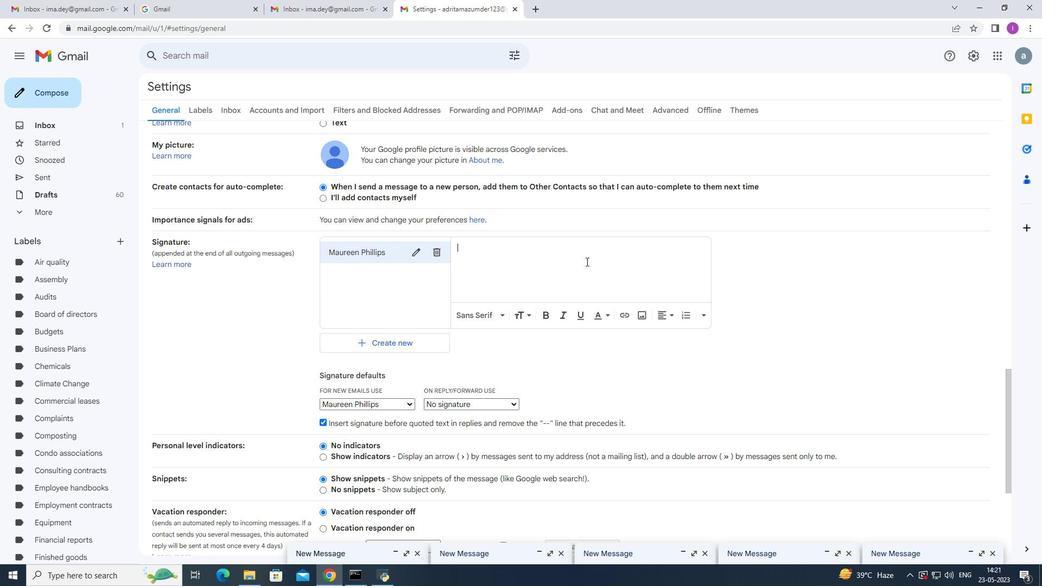 
Action: Key pressed <Key.shift>Have<Key.space>a<Key.space>great<Key.space><Key.shift>national<Key.space><Key.backspace><Key.backspace><Key.backspace><Key.backspace><Key.backspace><Key.backspace><Key.backspace><Key.backspace><Key.backspace><Key.shift>National<Key.space><Key.shift>Compliment<Key.shift>Day
Screenshot: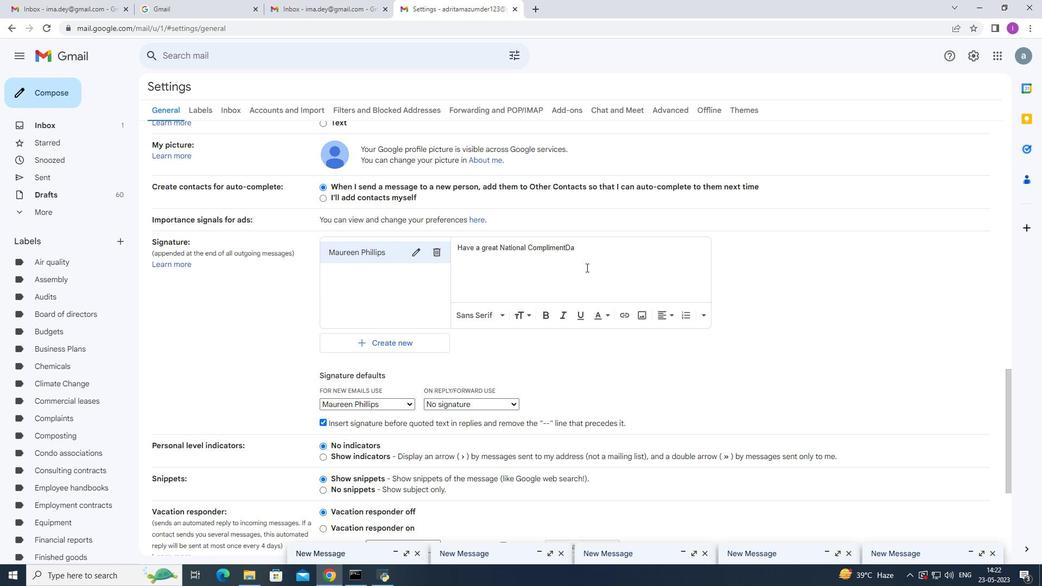 
Action: Mouse moved to (564, 247)
Screenshot: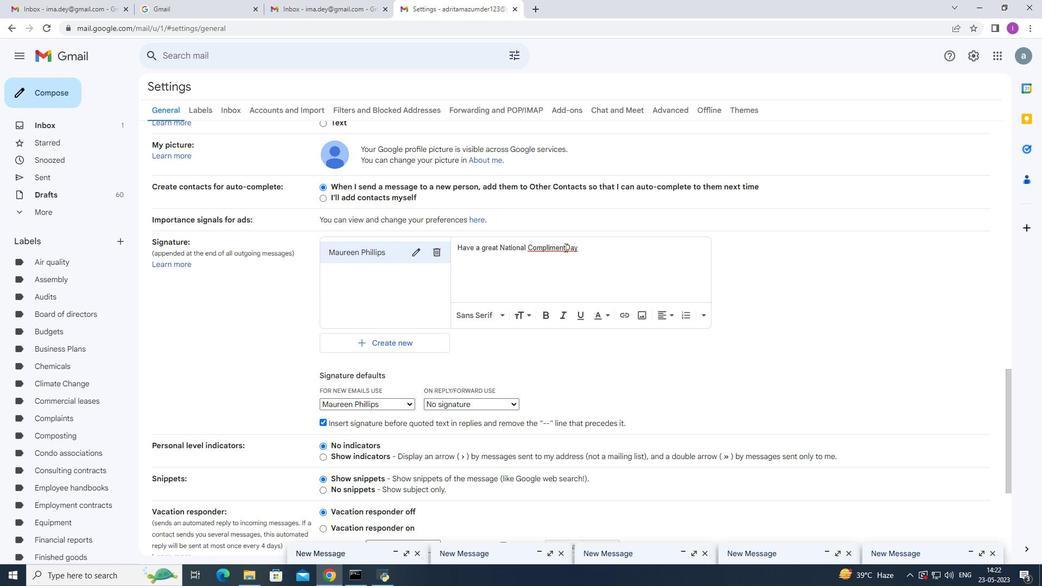 
Action: Mouse pressed left at (564, 247)
Screenshot: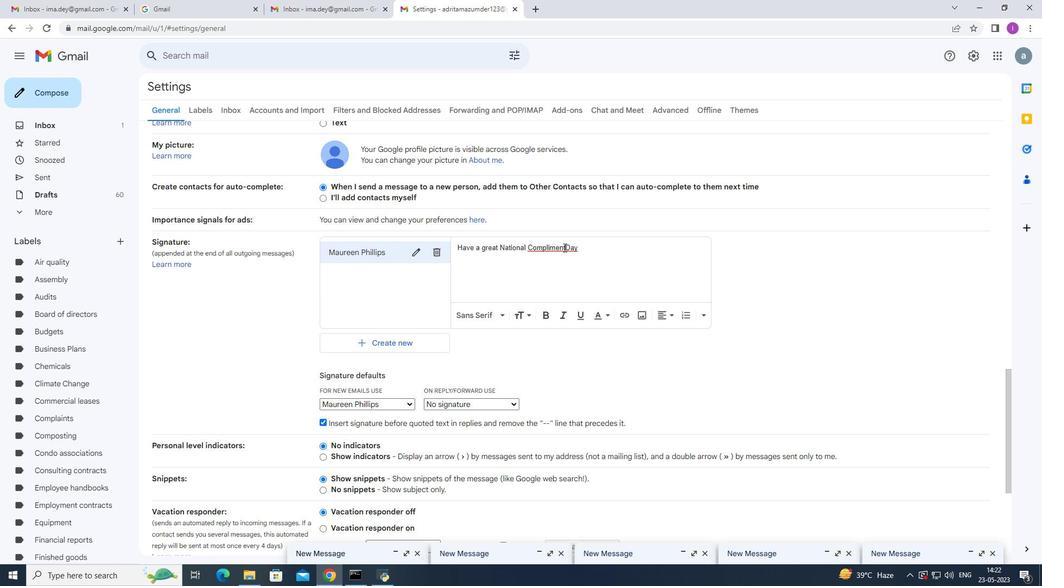 
Action: Mouse pressed left at (564, 247)
Screenshot: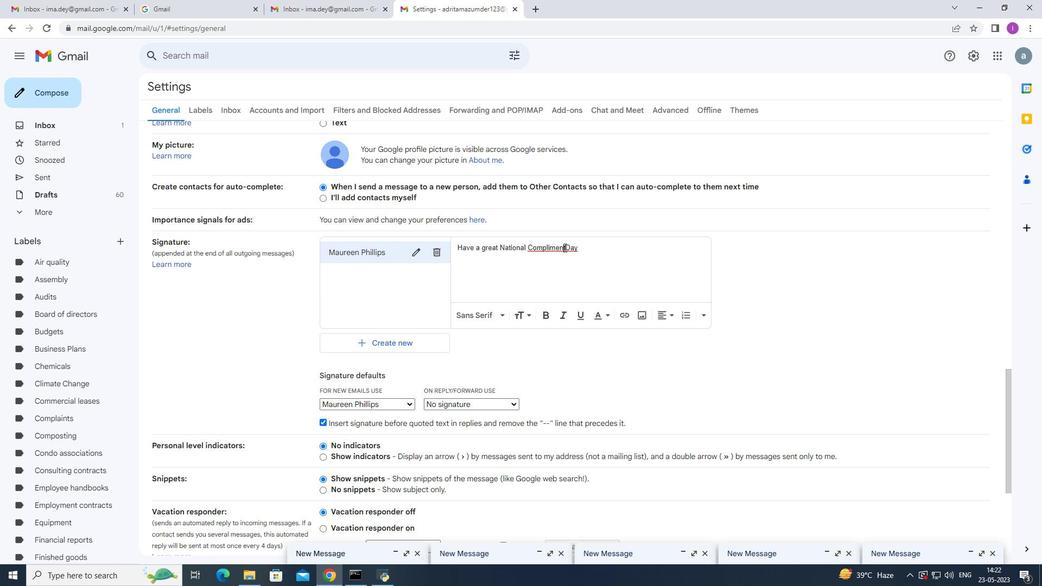 
Action: Mouse moved to (602, 246)
Screenshot: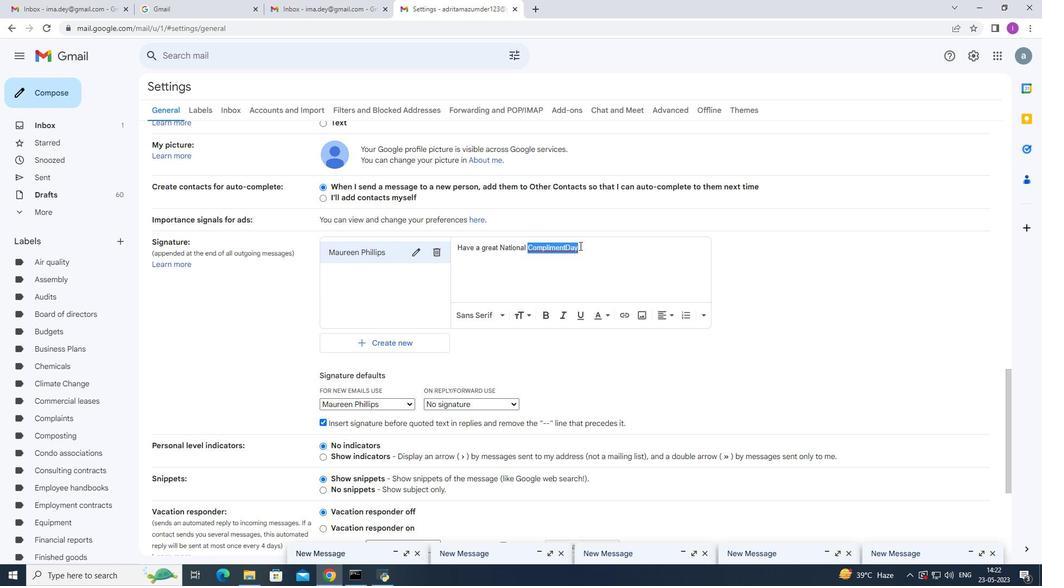 
Action: Mouse pressed left at (602, 246)
Screenshot: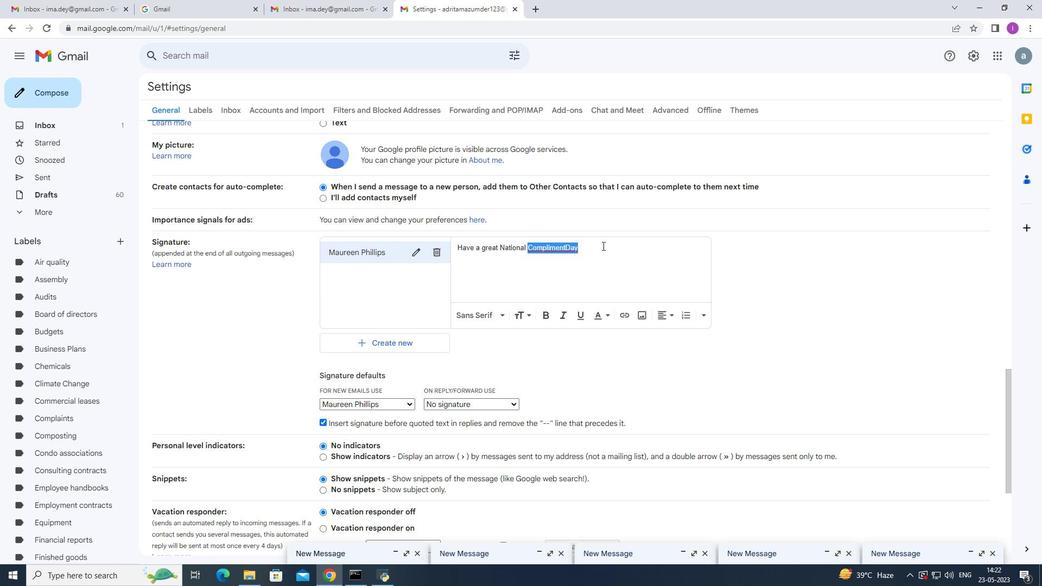 
Action: Mouse moved to (780, 247)
Screenshot: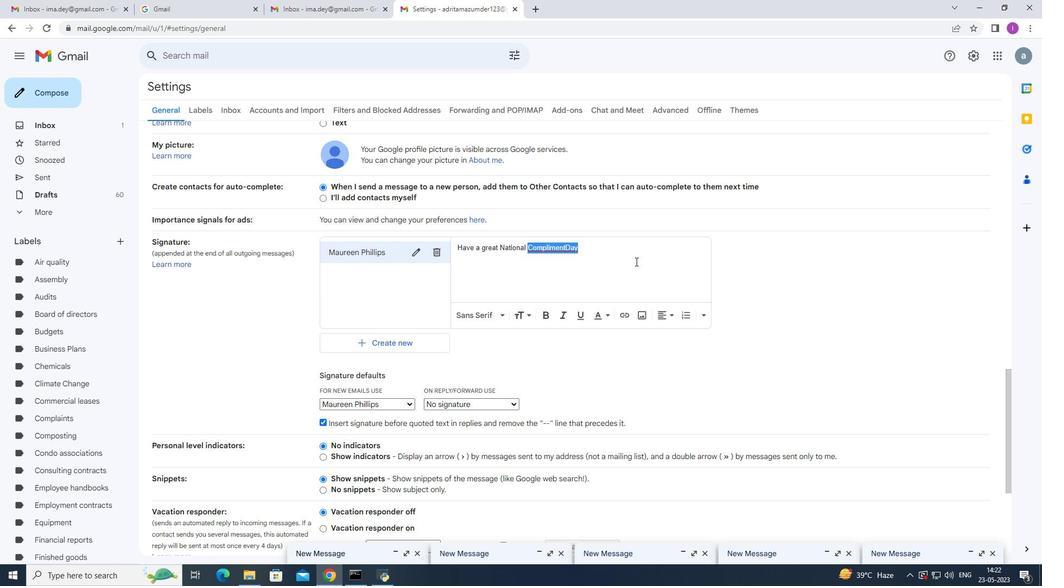 
Action: Key pressed <Key.shift>c<Key.backspace><Key.shift><Key.shift>Compliment<Key.space><Key.shift>Day,<Key.enter><Key.shift>Maureen<Key.space><Key.shift><Key.shift>Phillips
Screenshot: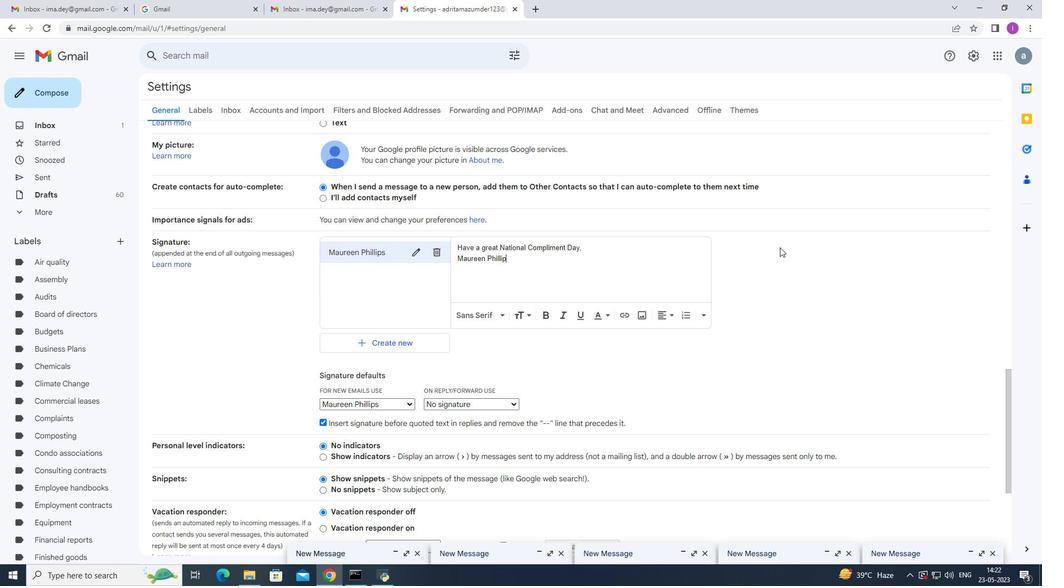 
Action: Mouse moved to (609, 350)
Screenshot: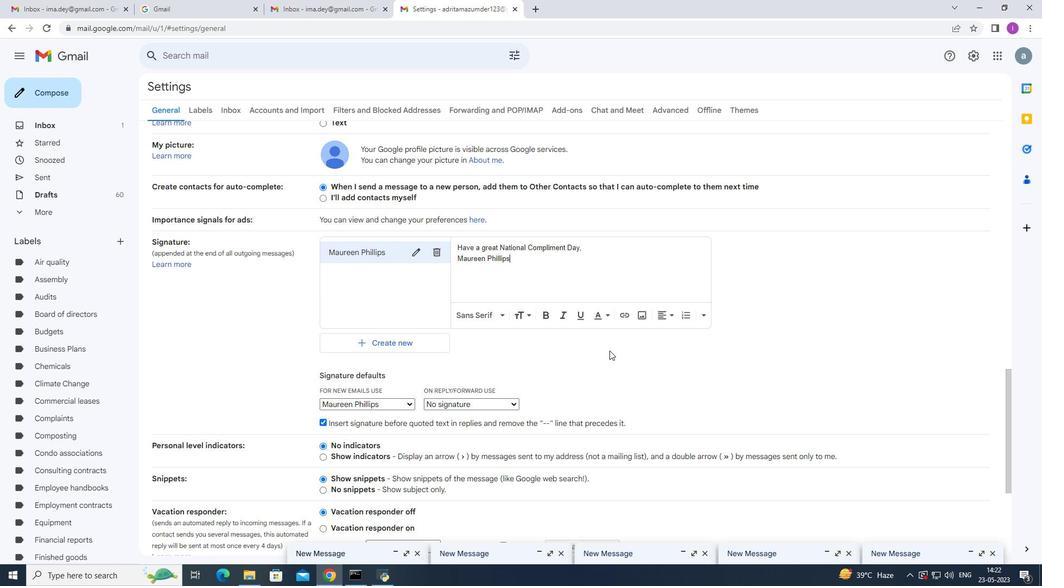 
Action: Mouse scrolled (609, 350) with delta (0, 0)
Screenshot: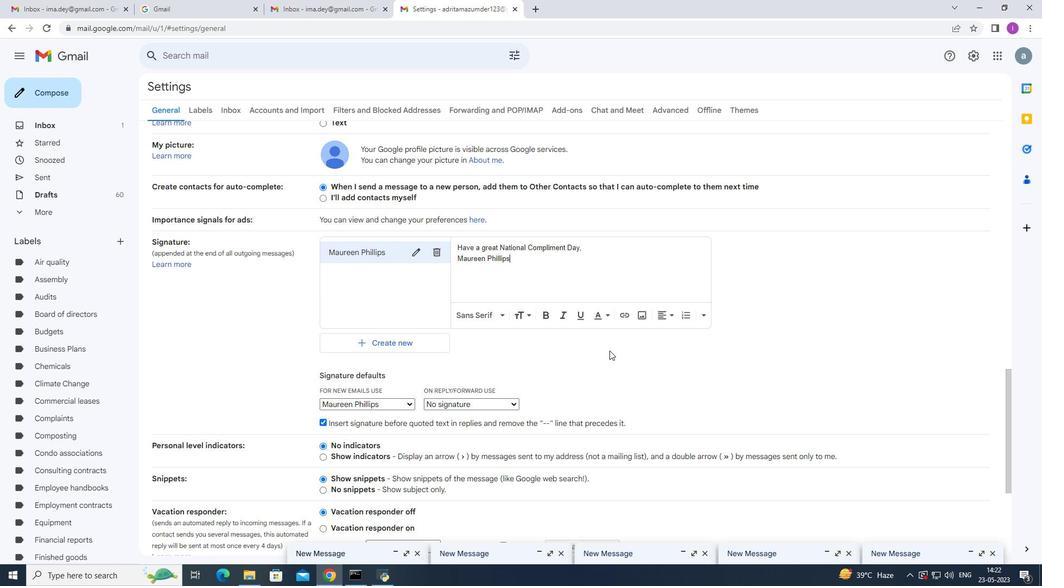 
Action: Mouse moved to (607, 352)
Screenshot: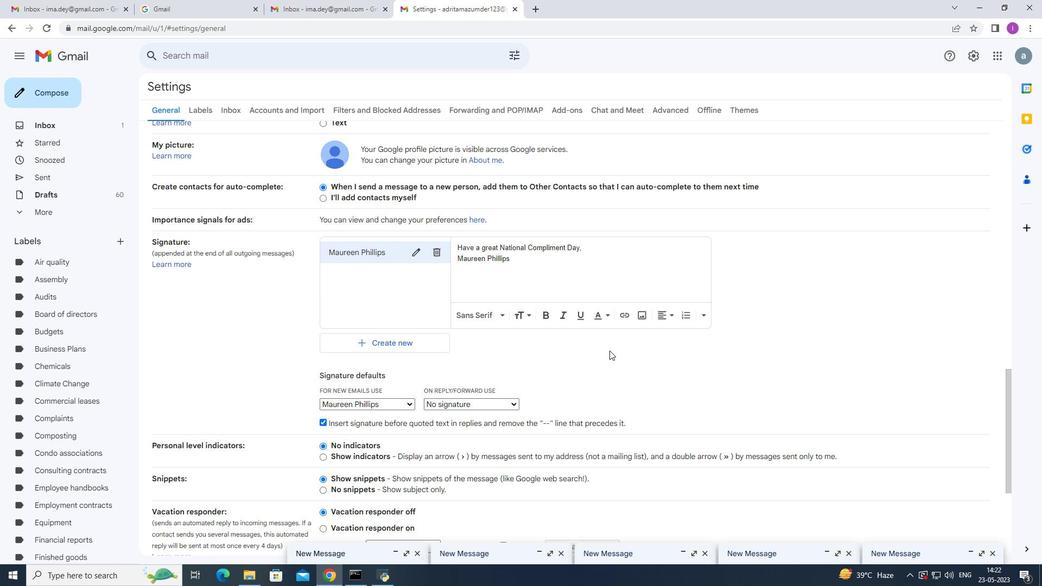 
Action: Mouse scrolled (607, 351) with delta (0, 0)
Screenshot: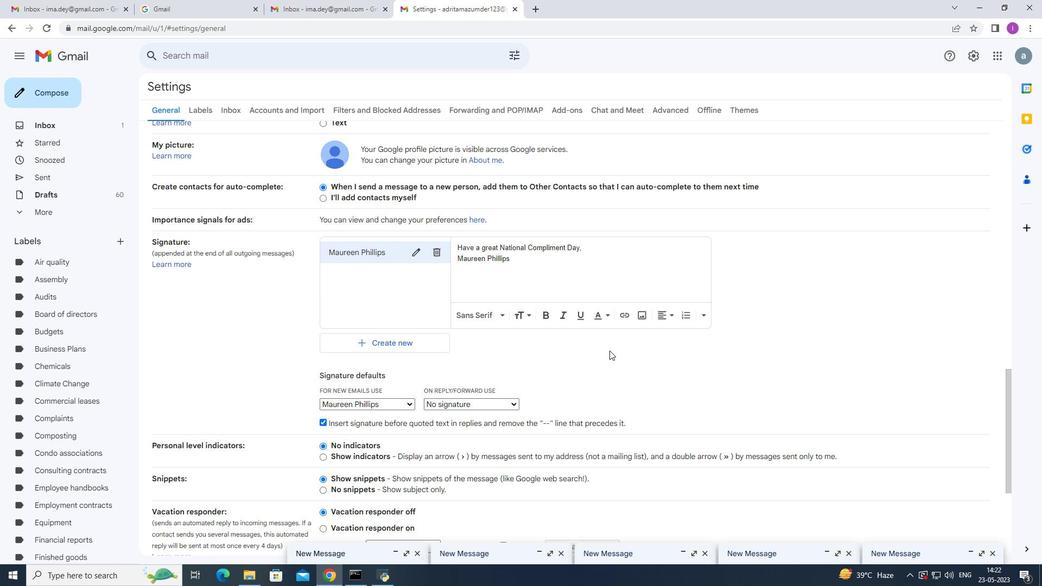 
Action: Mouse moved to (604, 354)
Screenshot: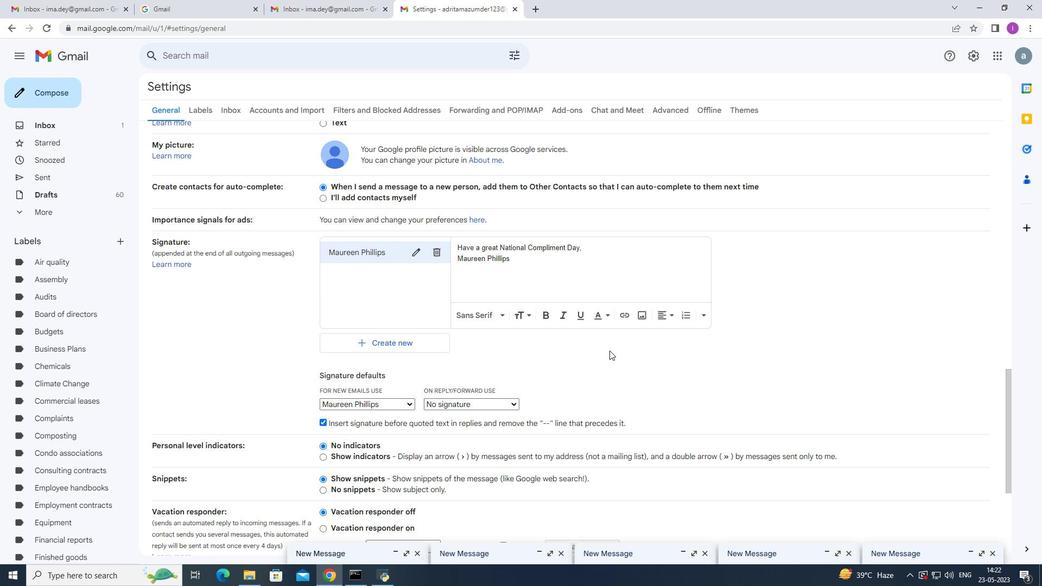 
Action: Mouse scrolled (604, 352) with delta (0, 0)
Screenshot: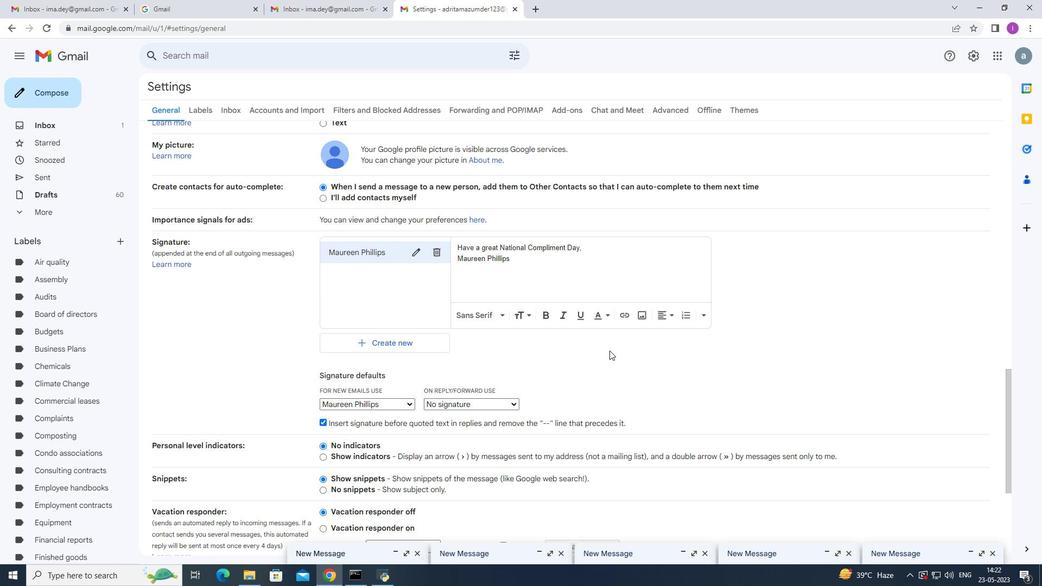 
Action: Mouse moved to (604, 354)
Screenshot: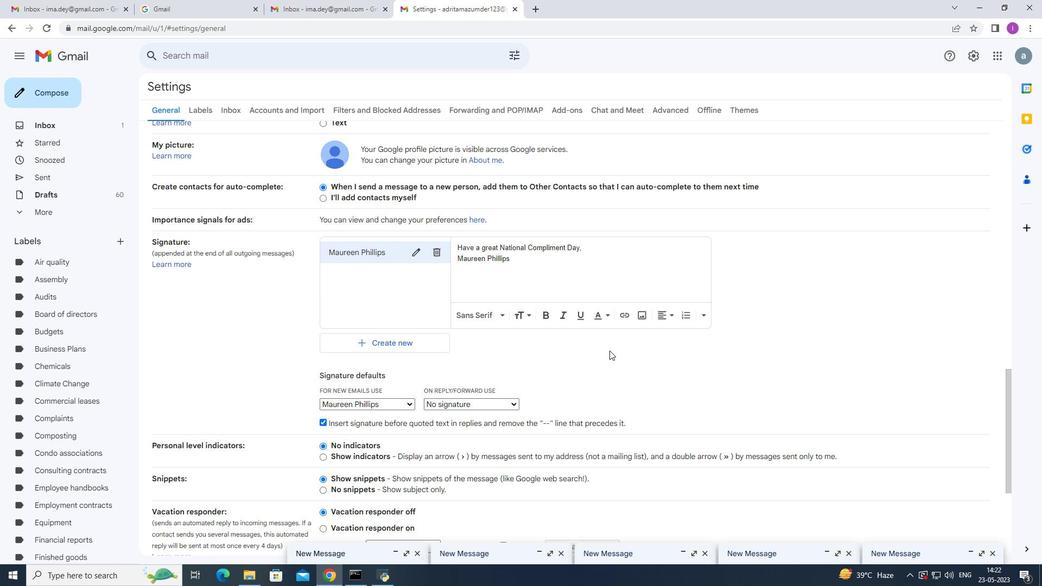 
Action: Mouse scrolled (604, 354) with delta (0, 0)
Screenshot: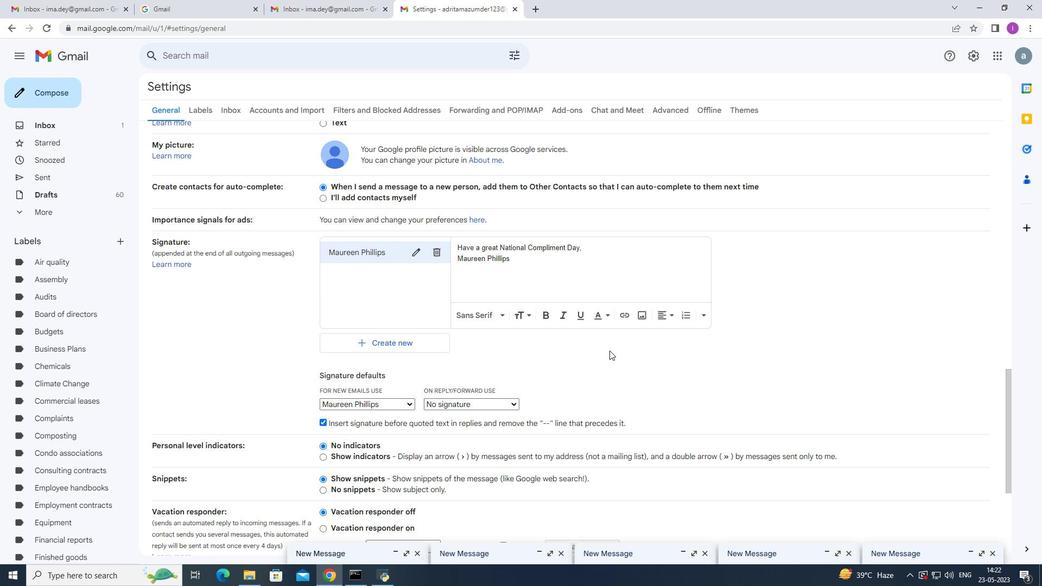 
Action: Mouse moved to (604, 354)
Screenshot: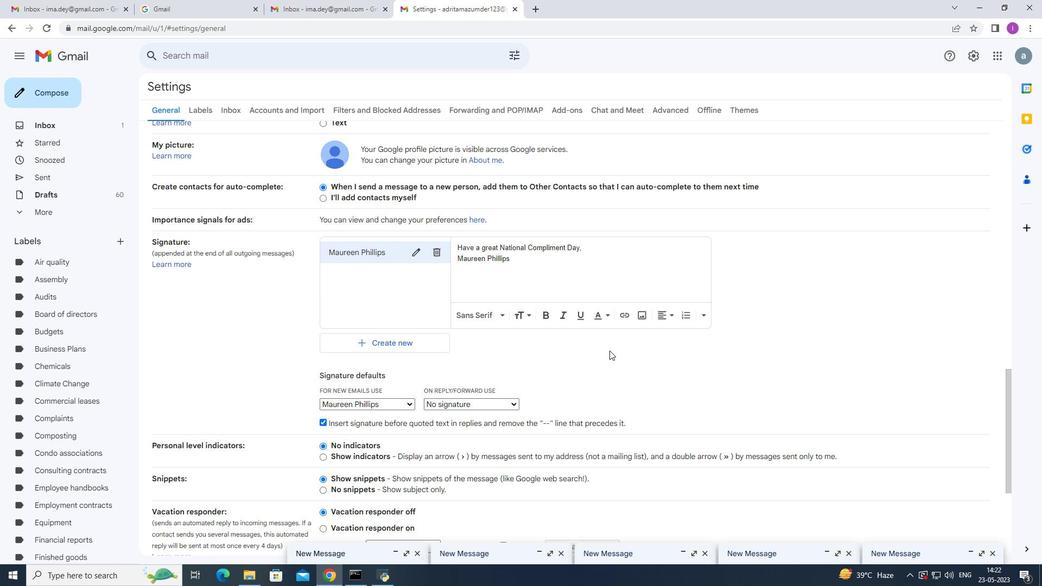 
Action: Mouse scrolled (604, 354) with delta (0, 0)
Screenshot: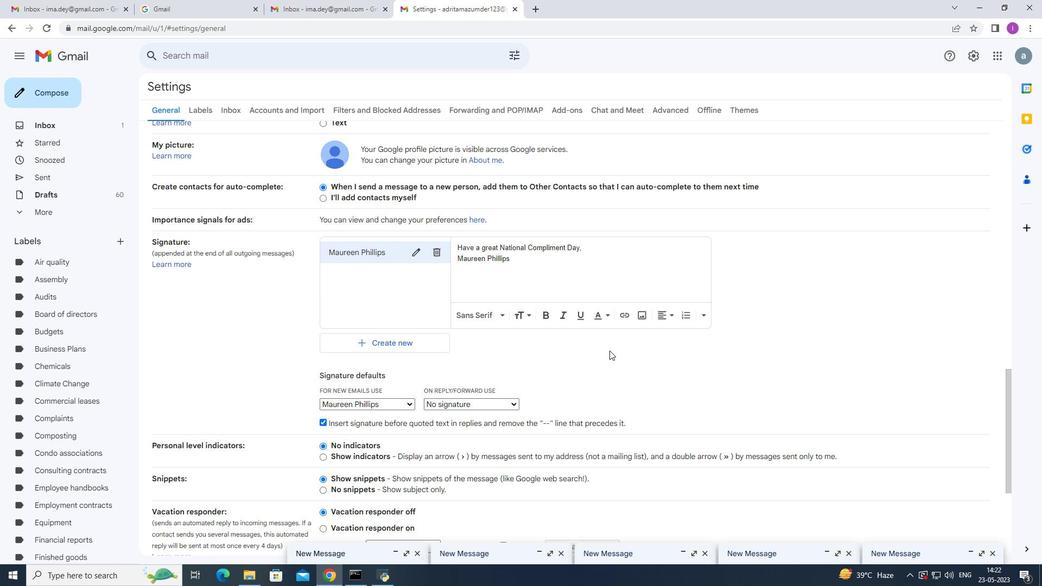 
Action: Mouse moved to (583, 364)
Screenshot: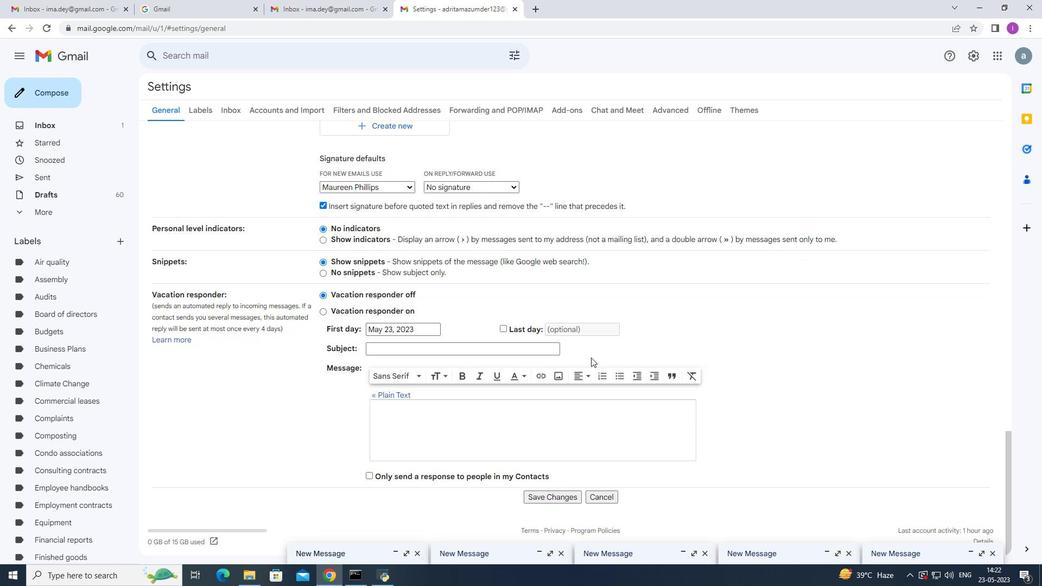 
Action: Mouse scrolled (583, 362) with delta (0, 0)
Screenshot: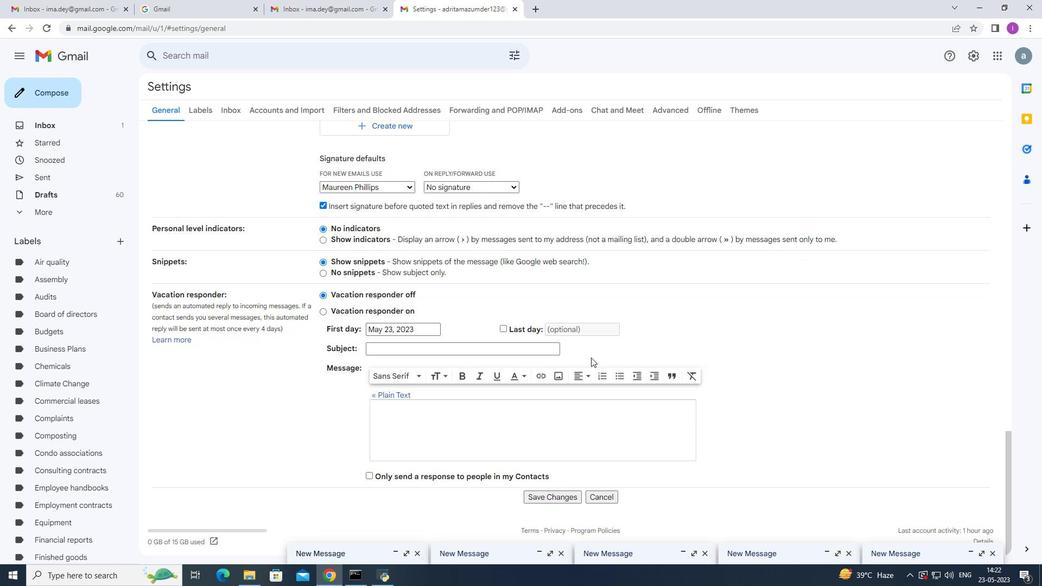 
Action: Mouse moved to (583, 369)
Screenshot: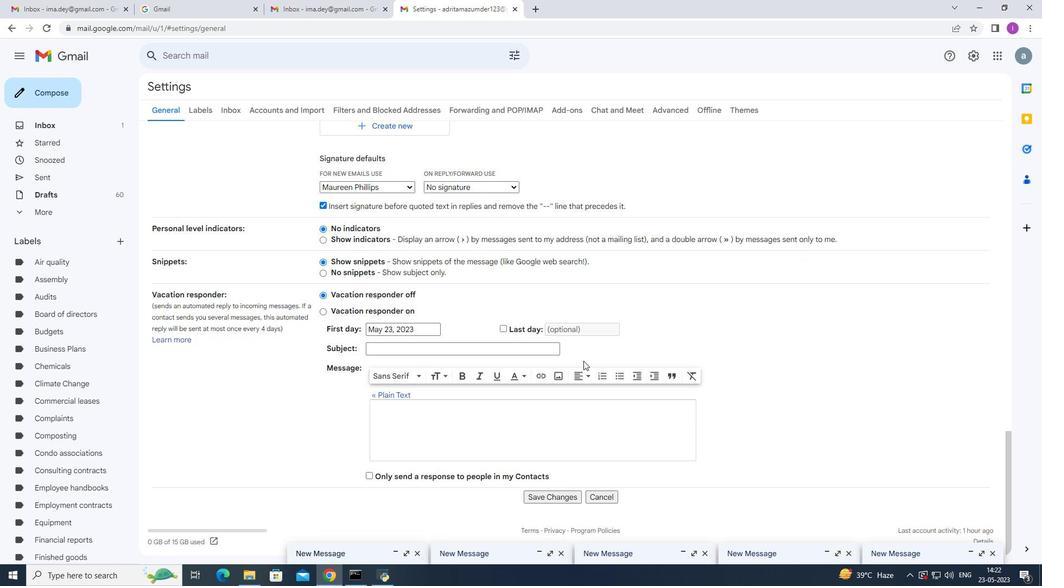 
Action: Mouse scrolled (583, 368) with delta (0, 0)
Screenshot: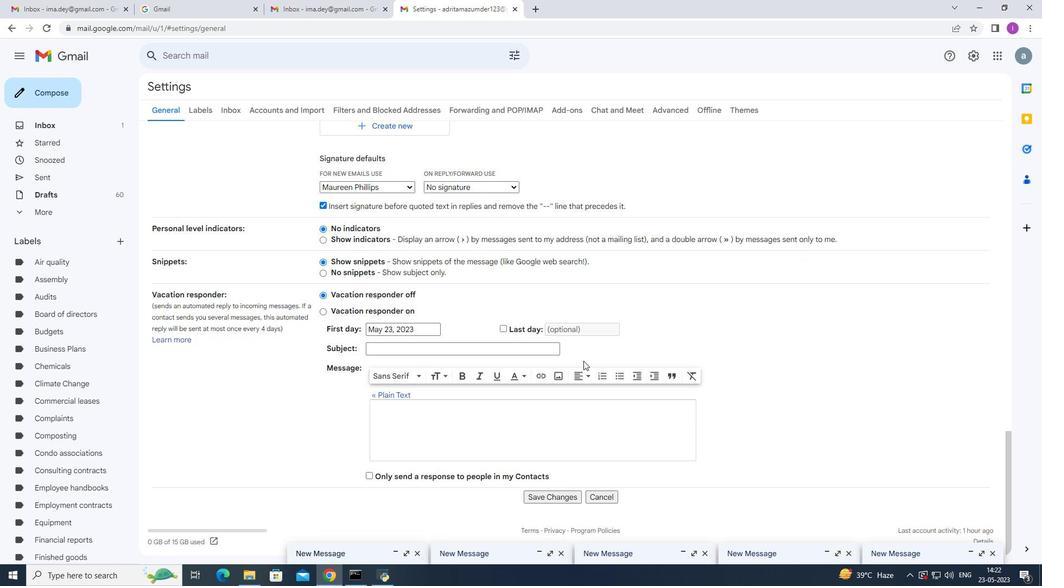 
Action: Mouse moved to (584, 369)
Screenshot: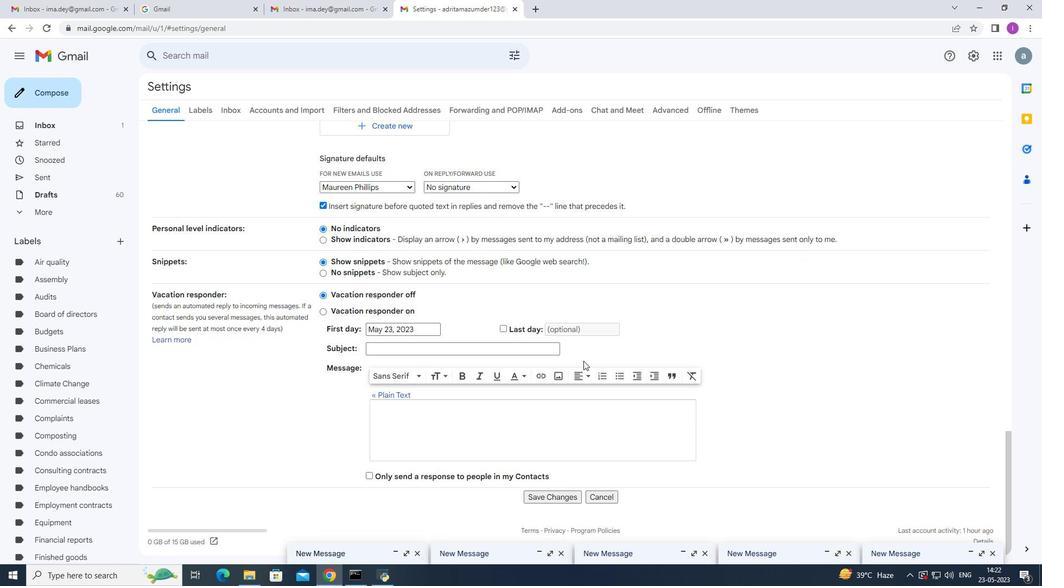 
Action: Mouse scrolled (583, 368) with delta (0, 0)
Screenshot: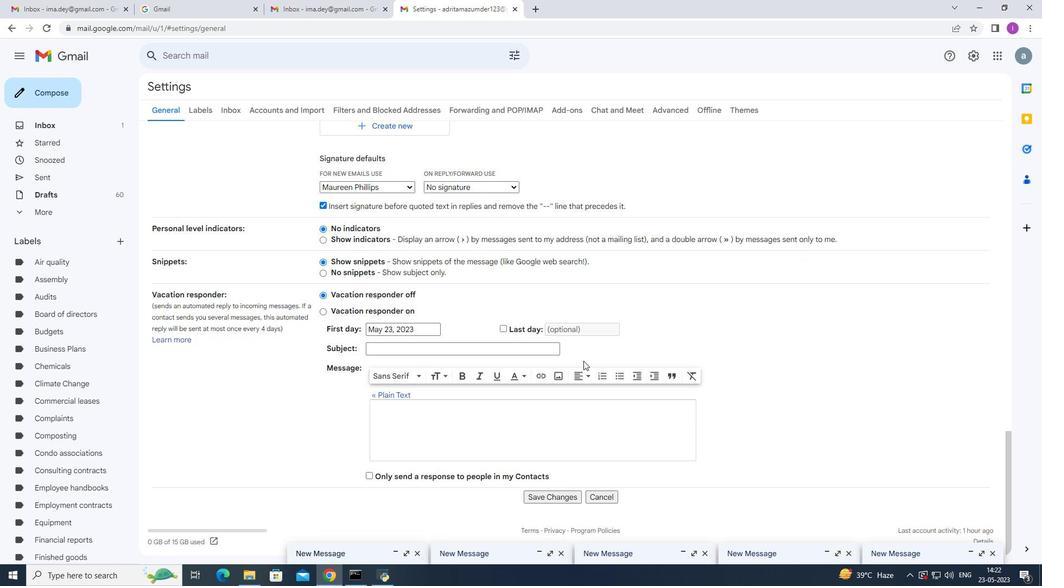 
Action: Mouse moved to (551, 494)
Screenshot: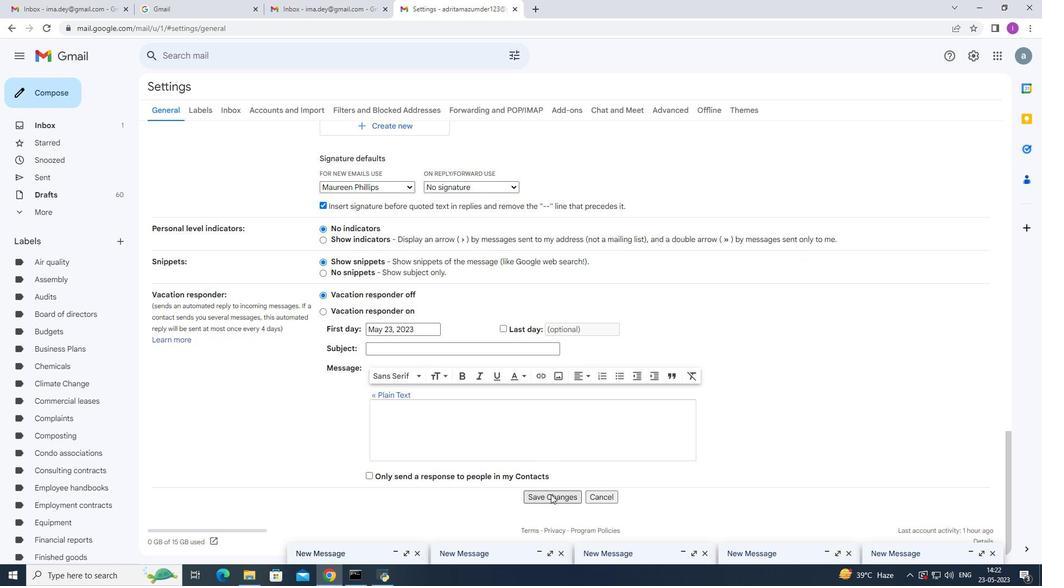 
Action: Mouse pressed left at (551, 494)
Screenshot: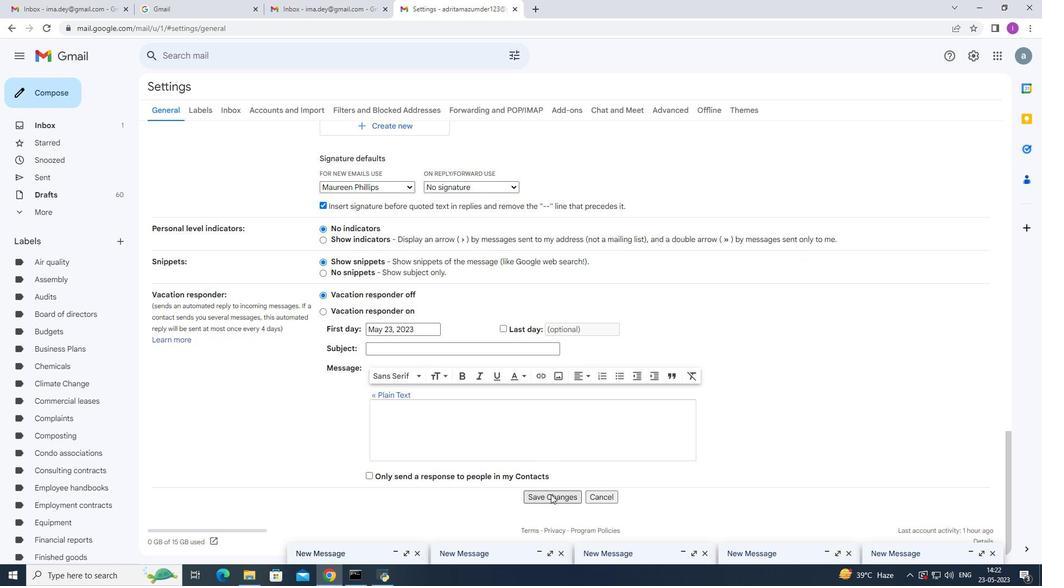 
Action: Mouse moved to (48, 87)
Screenshot: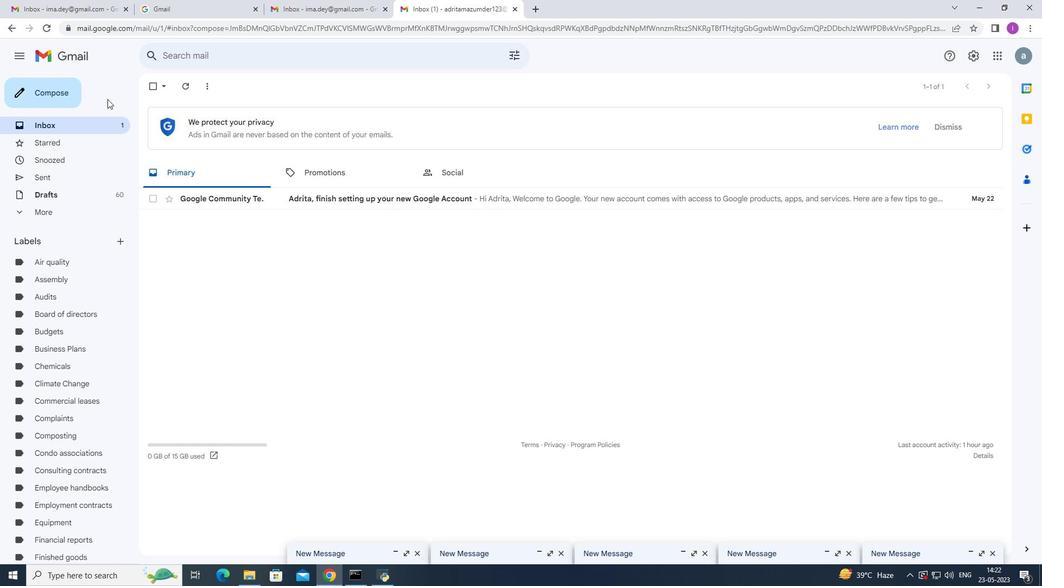 
Action: Mouse pressed left at (48, 87)
Screenshot: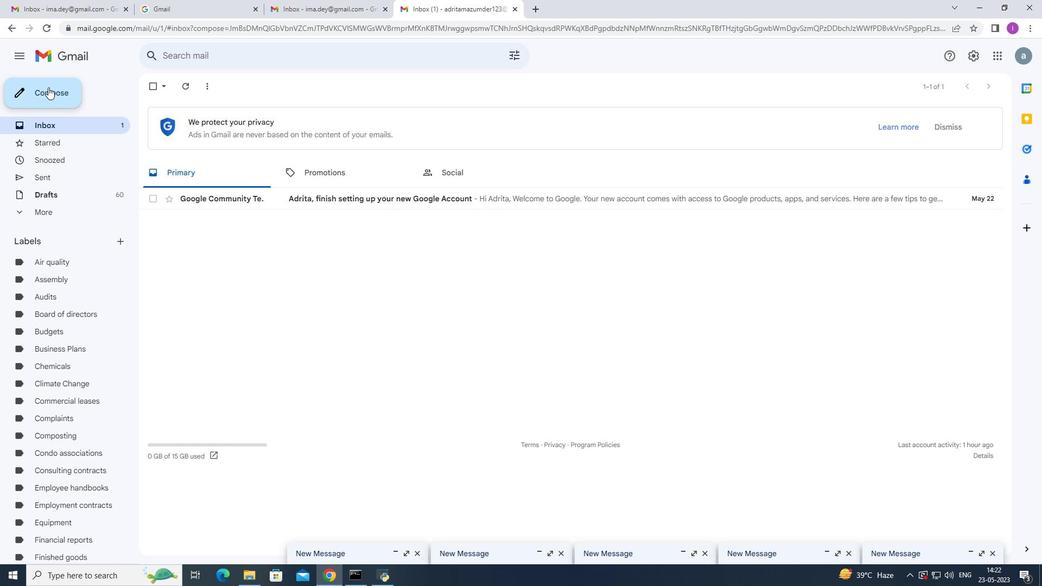 
Action: Mouse moved to (772, 324)
Screenshot: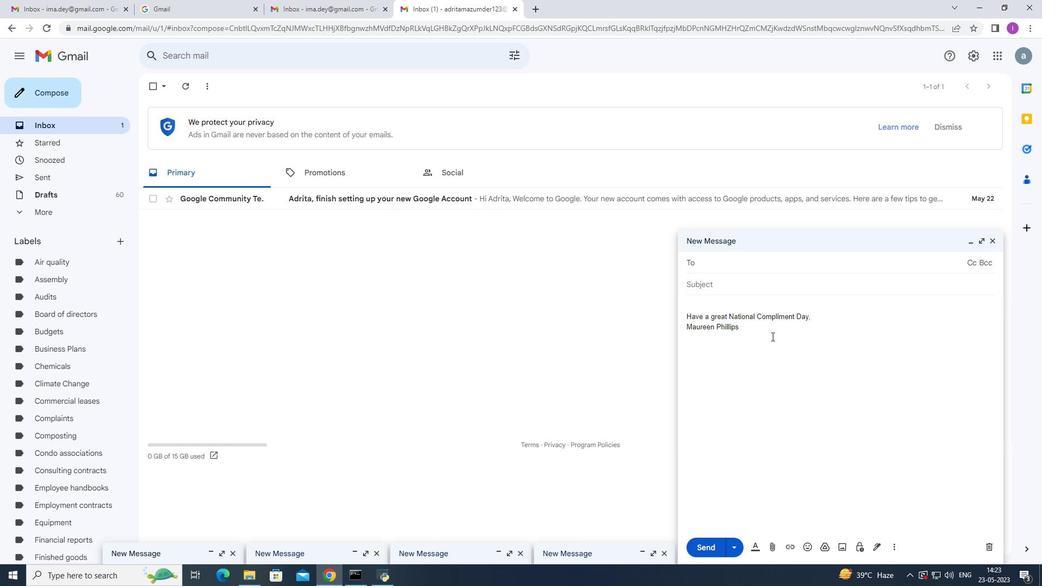 
Action: Key pressed so
Screenshot: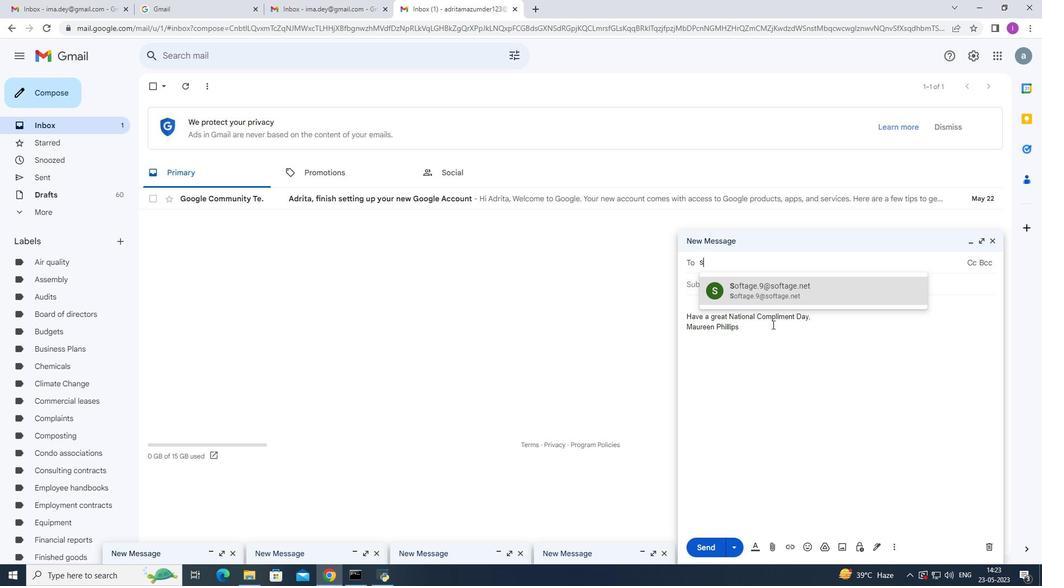 
Action: Mouse moved to (766, 298)
Screenshot: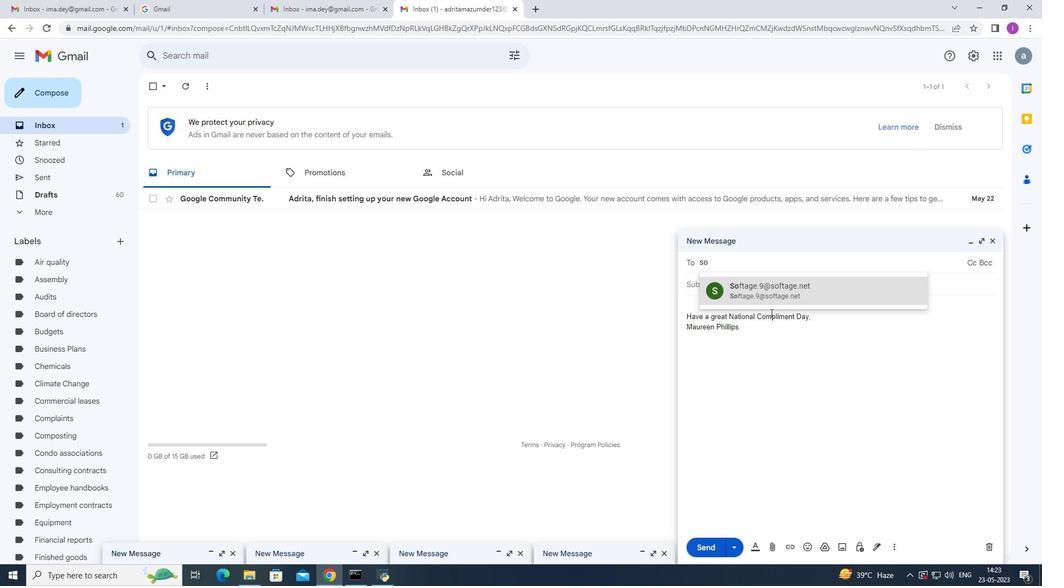 
Action: Mouse pressed left at (766, 298)
Screenshot: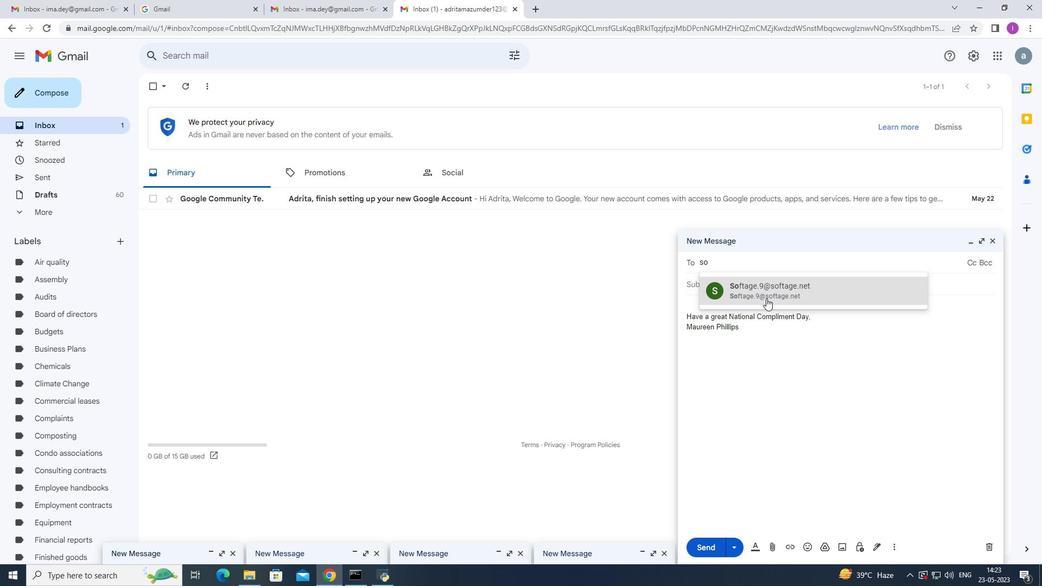 
Action: Mouse moved to (894, 547)
Screenshot: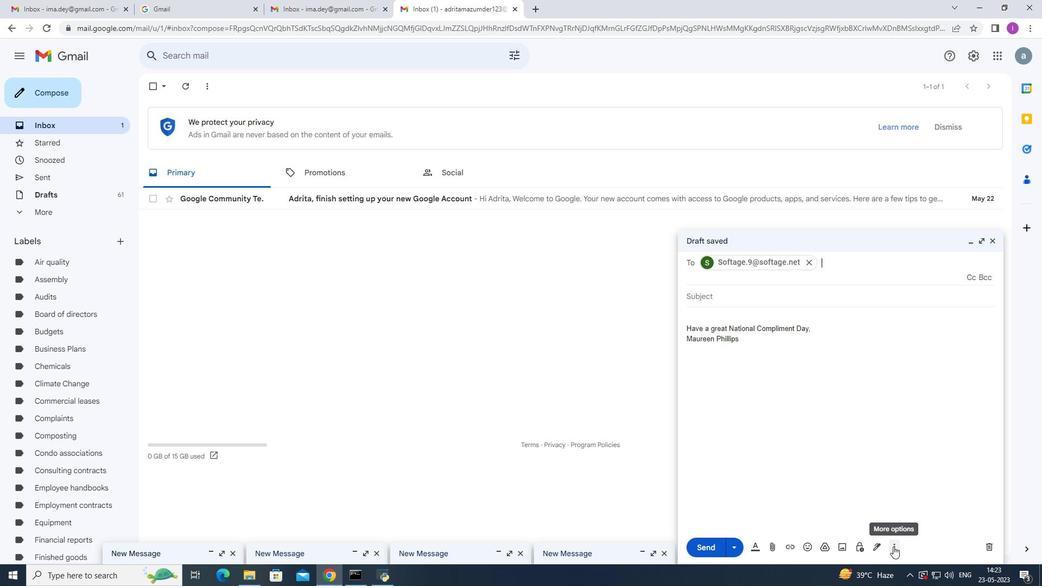 
Action: Mouse pressed left at (894, 547)
Screenshot: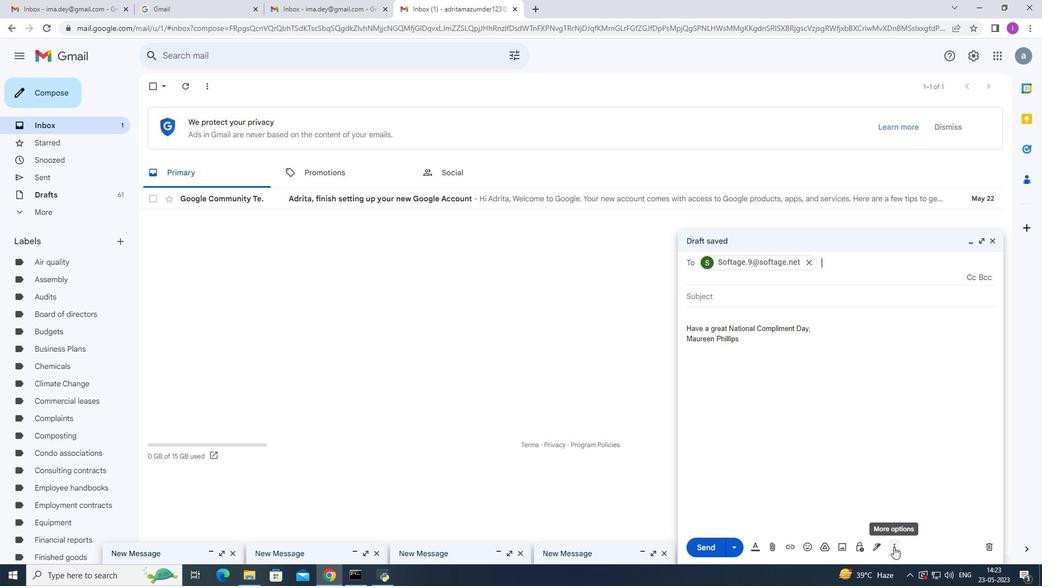 
Action: Mouse moved to (928, 450)
Screenshot: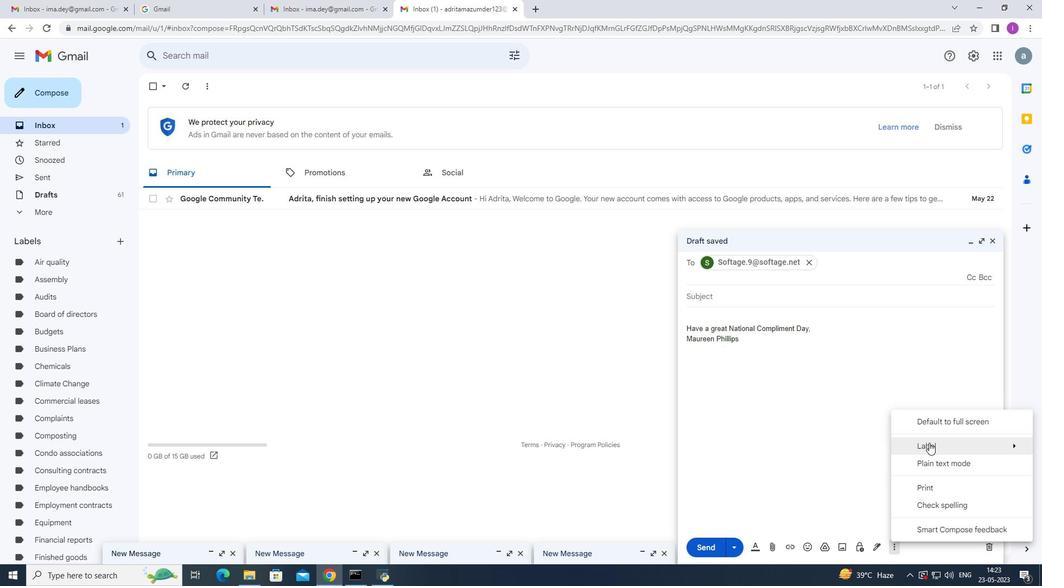 
Action: Mouse pressed left at (928, 450)
Screenshot: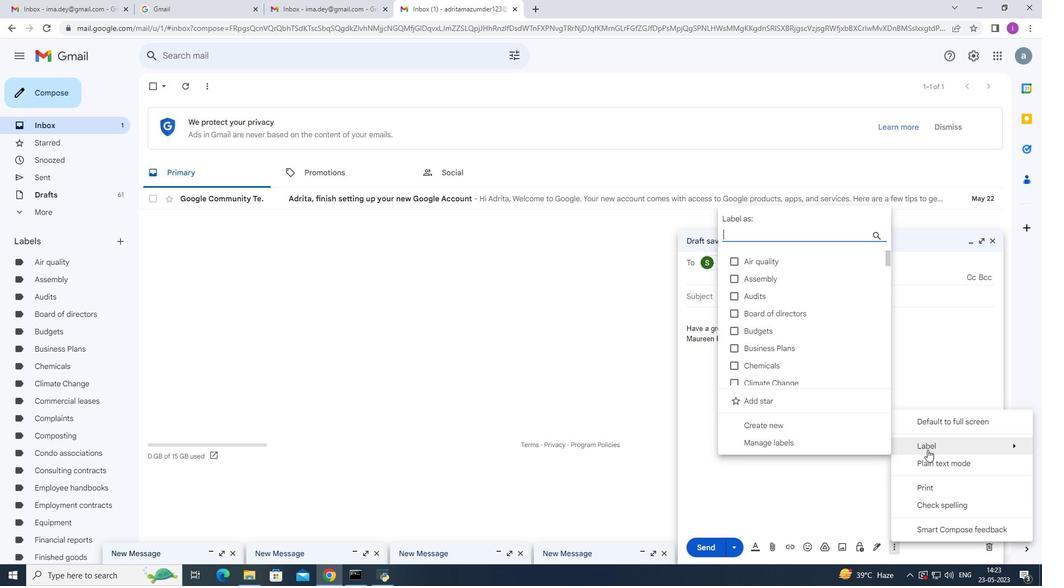
Action: Mouse moved to (756, 235)
Screenshot: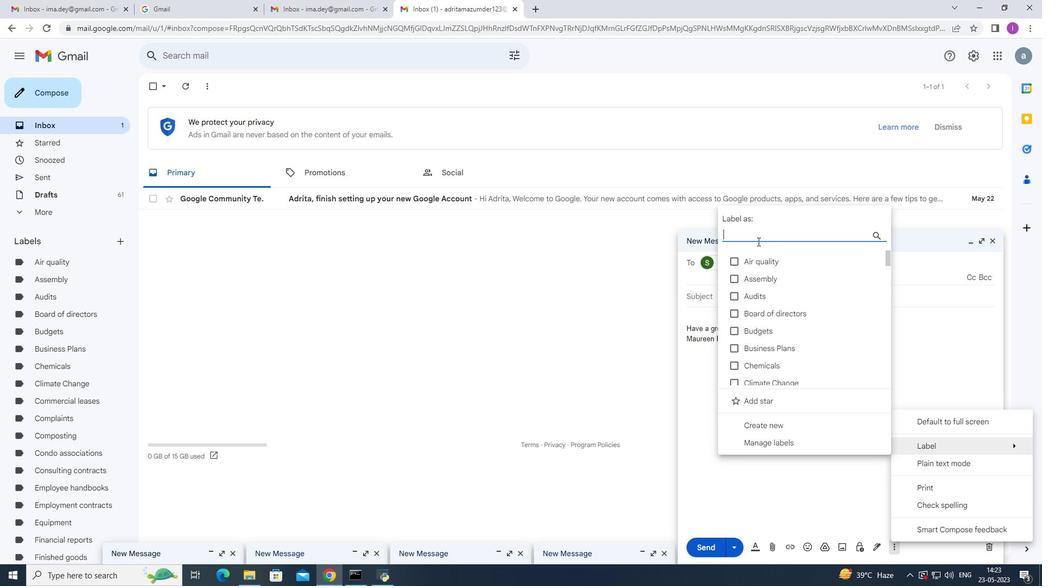 
Action: Mouse pressed left at (756, 235)
Screenshot: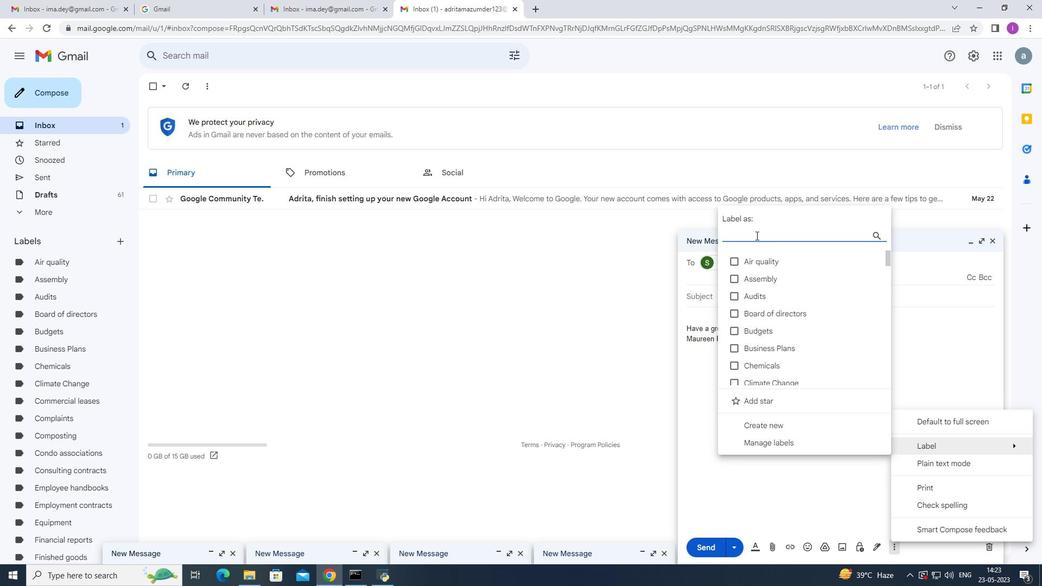 
Action: Mouse moved to (831, 255)
Screenshot: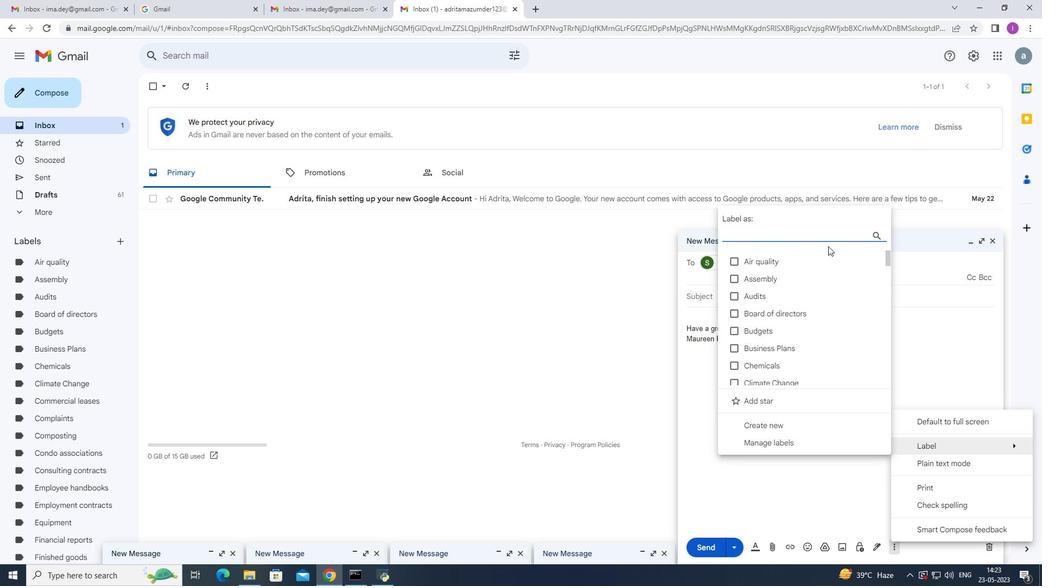 
Action: Key pressed <Key.shift><Key.shift><Key.shift><Key.shift><Key.shift><Key.shift><Key.shift>By<Key.space><Key.backspace>laws
Screenshot: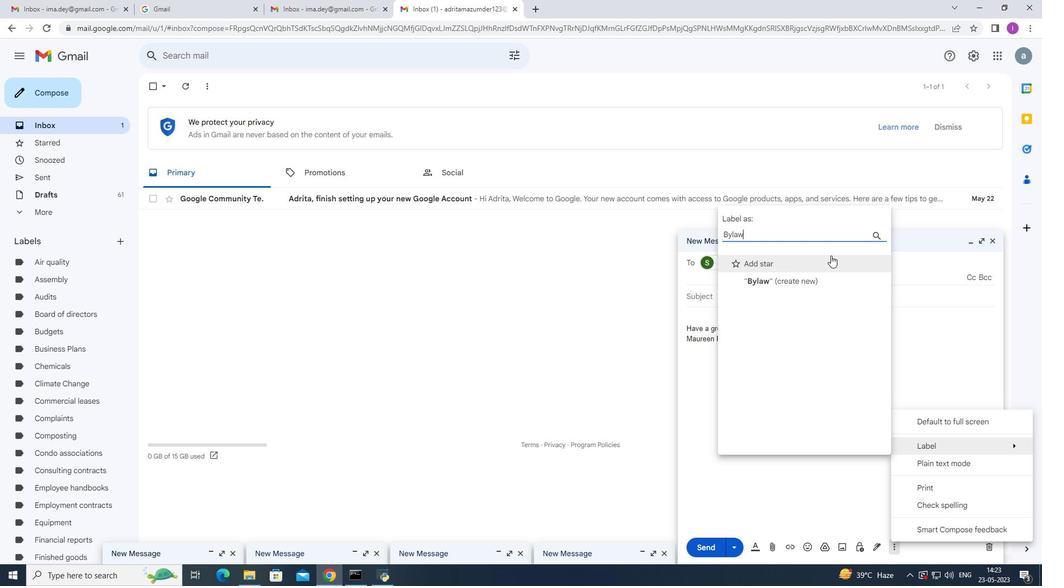 
Action: Mouse moved to (778, 283)
Screenshot: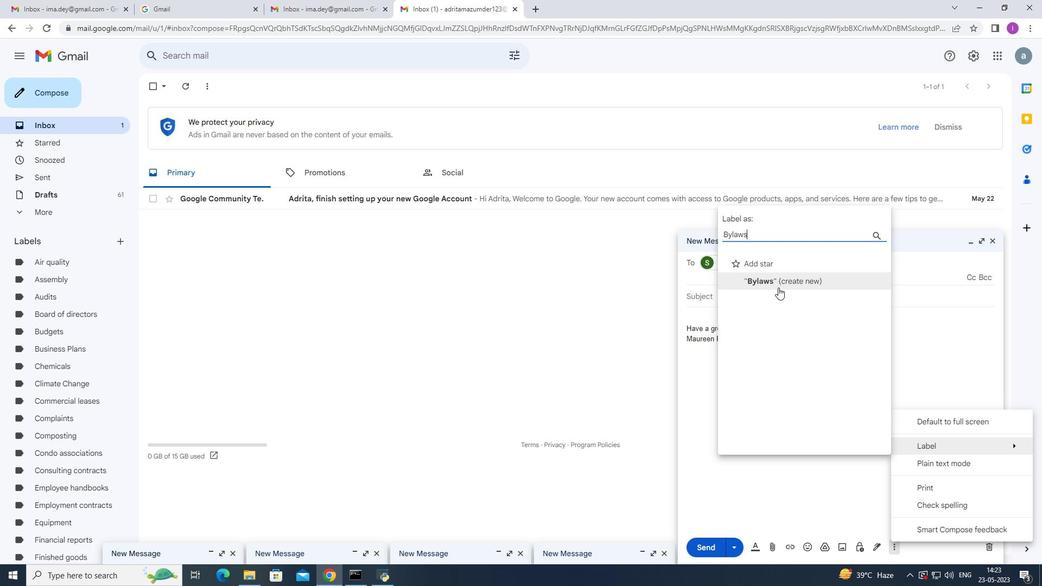 
Action: Mouse pressed left at (778, 283)
Screenshot: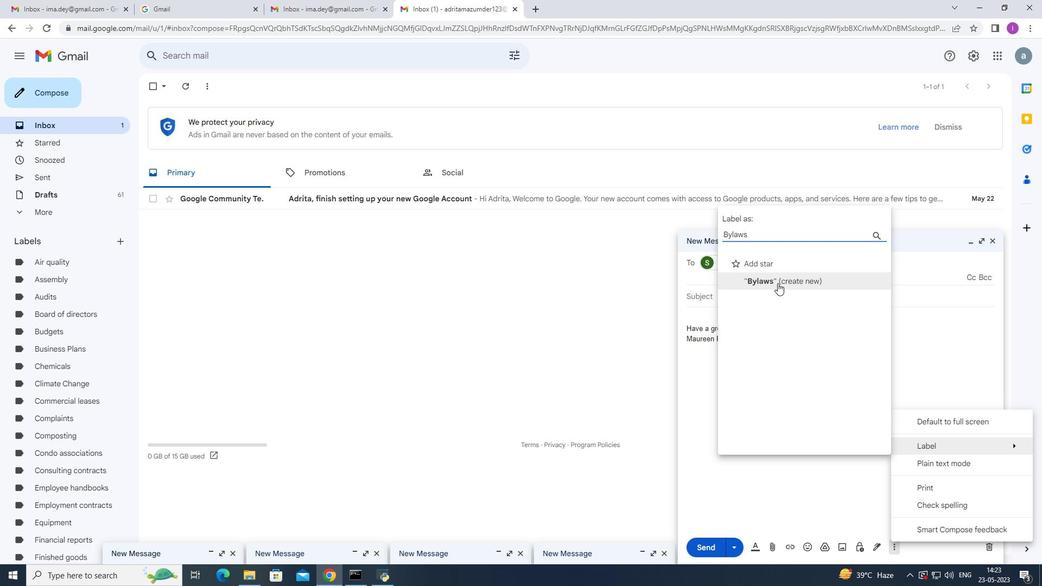 
Action: Mouse moved to (623, 348)
Screenshot: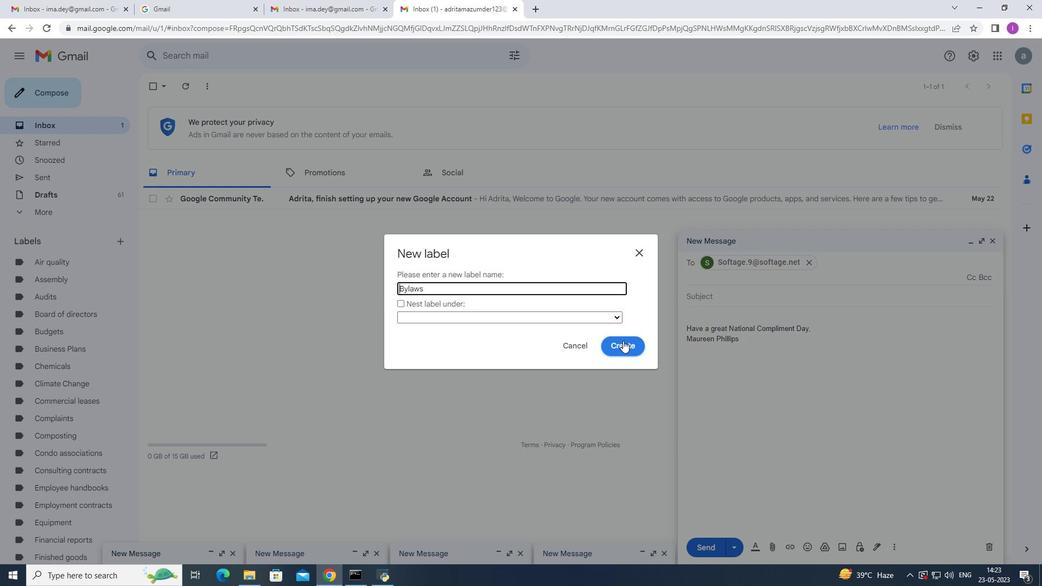 
Action: Mouse pressed left at (623, 348)
Screenshot: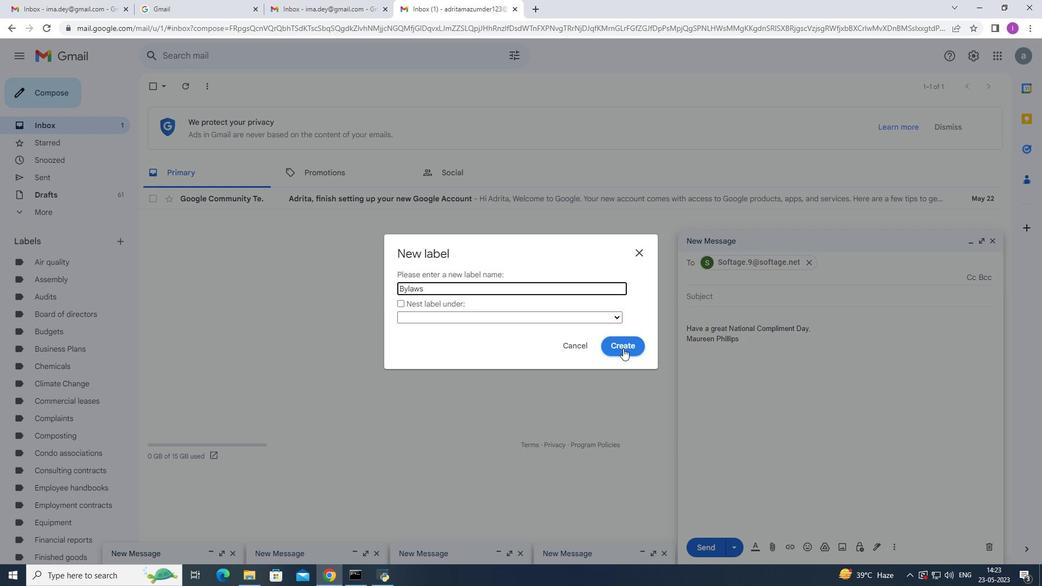 
Action: Mouse moved to (894, 545)
Screenshot: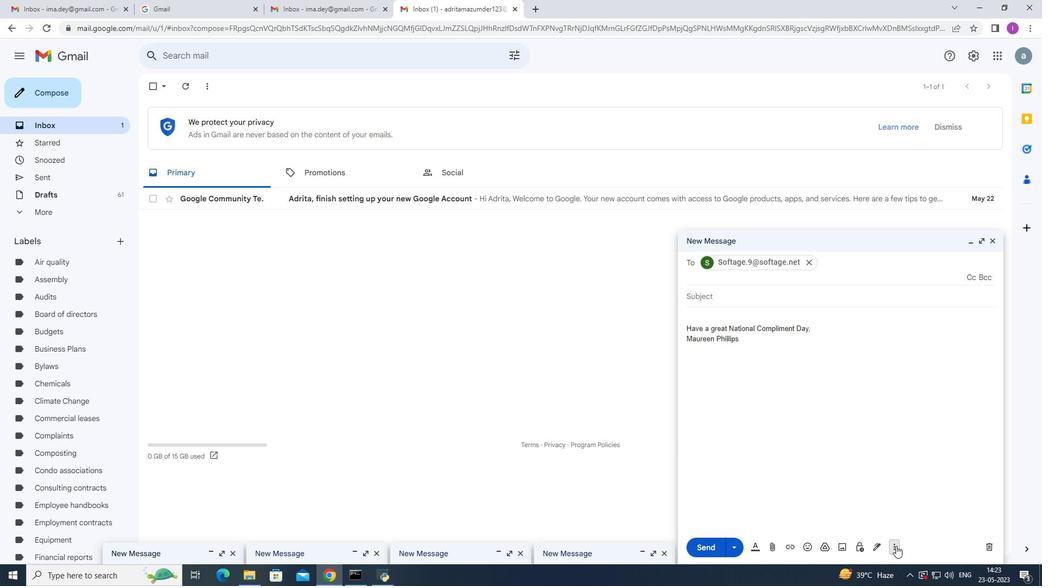 
Action: Mouse pressed left at (894, 545)
Screenshot: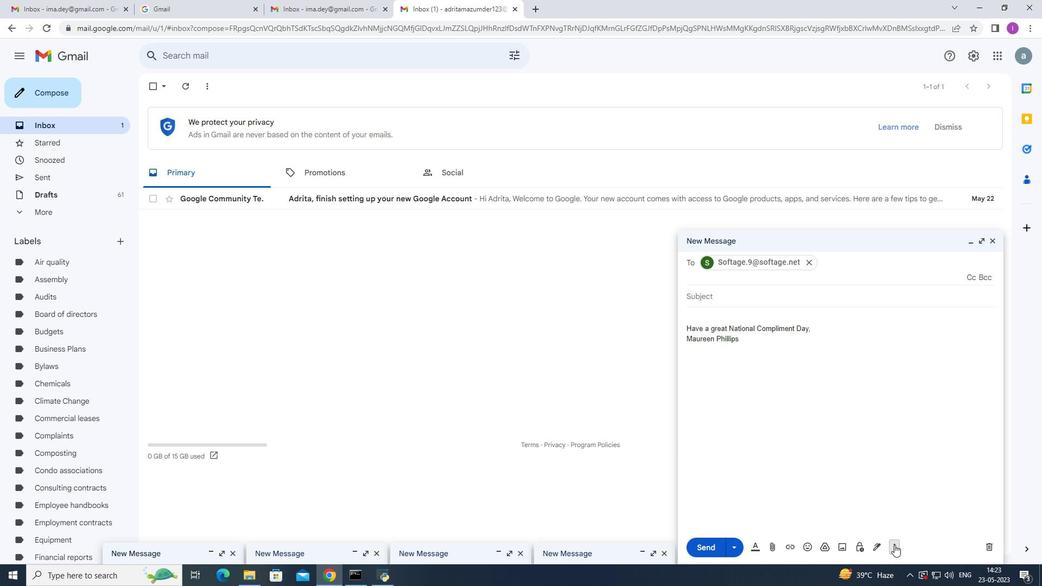 
Action: Mouse moved to (634, 326)
Screenshot: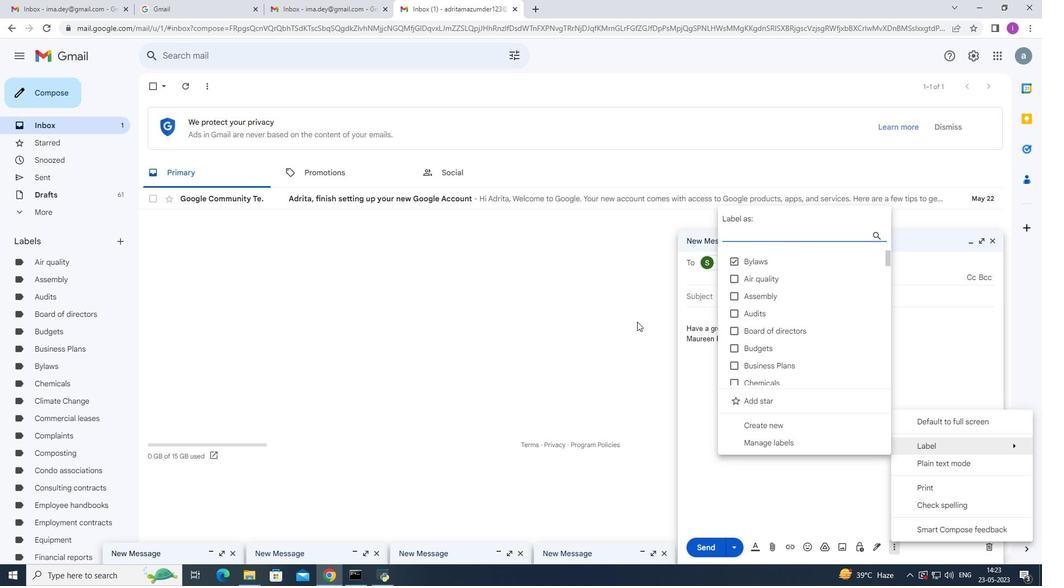 
Action: Mouse pressed left at (634, 326)
Screenshot: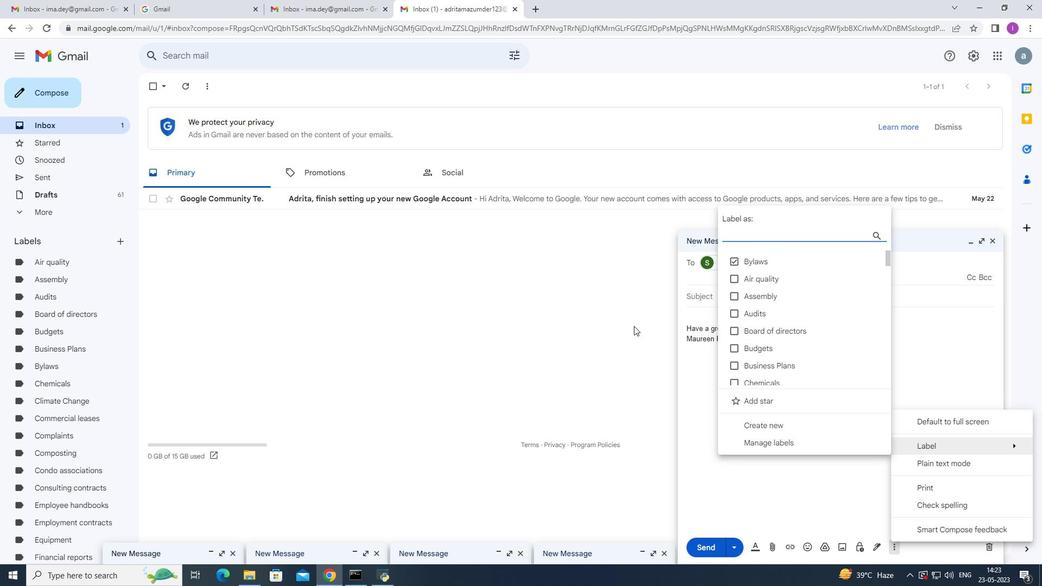 
Action: Mouse moved to (666, 318)
Screenshot: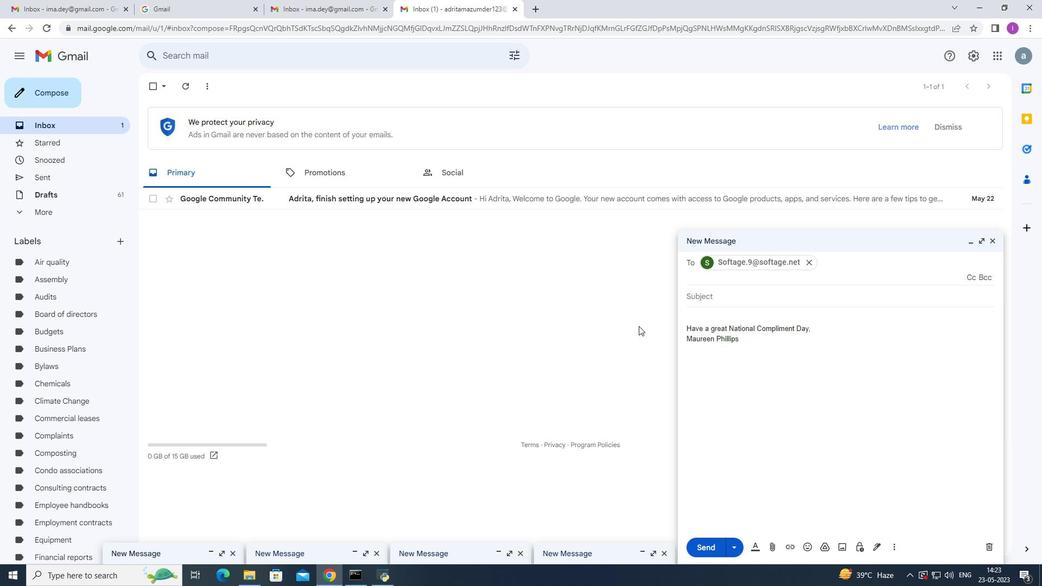 
